 Task: Move the task Create a new web application for tracking employee time and attendance to the section To-Do in the project AgileCenter and sort the tasks in the project by Assignee in Descending order
Action: Mouse moved to (385, 368)
Screenshot: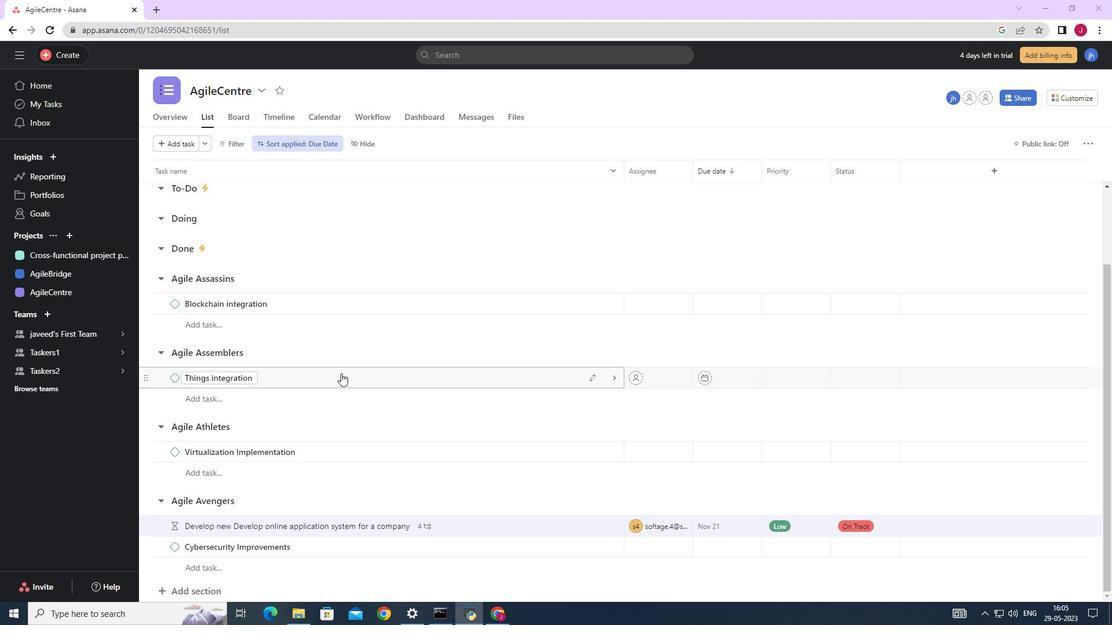 
Action: Mouse scrolled (385, 369) with delta (0, 0)
Screenshot: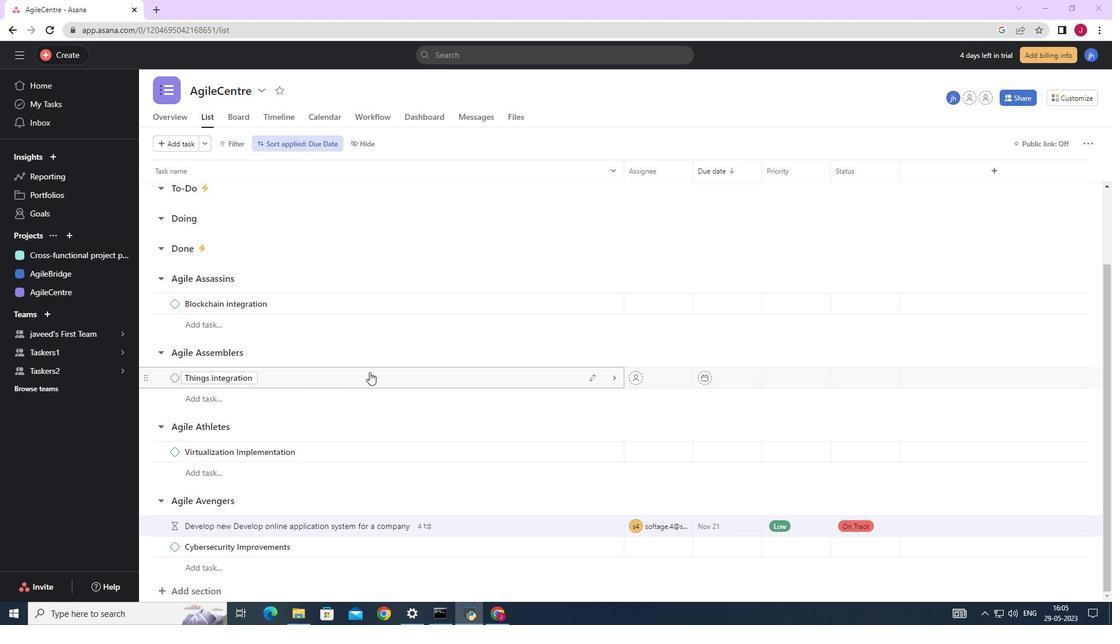 
Action: Mouse scrolled (385, 369) with delta (0, 0)
Screenshot: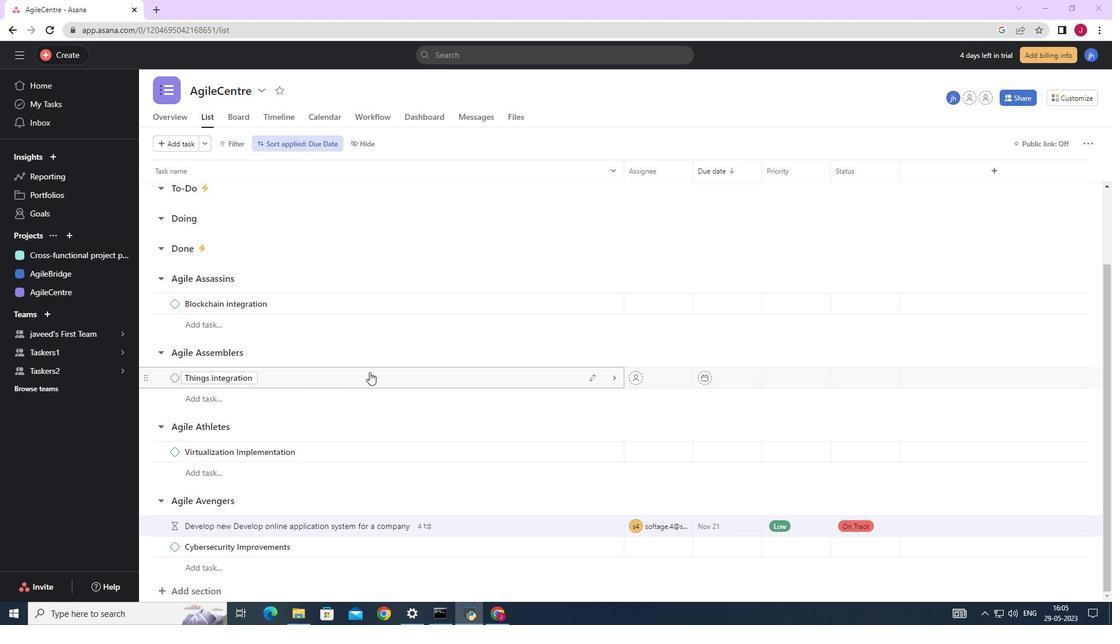 
Action: Mouse scrolled (385, 369) with delta (0, 0)
Screenshot: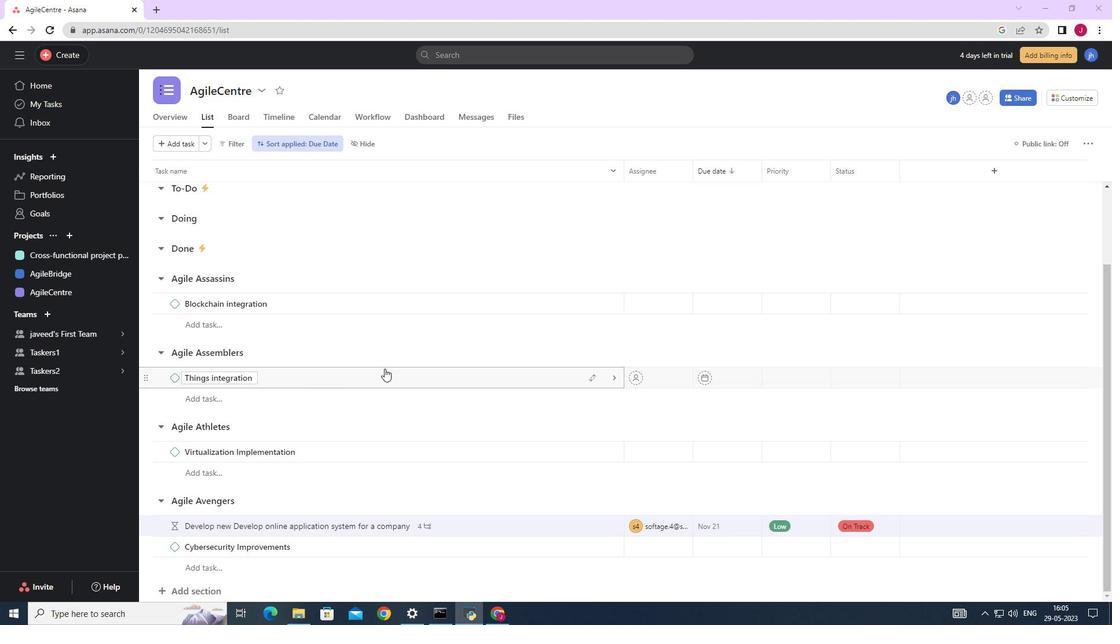 
Action: Mouse moved to (594, 234)
Screenshot: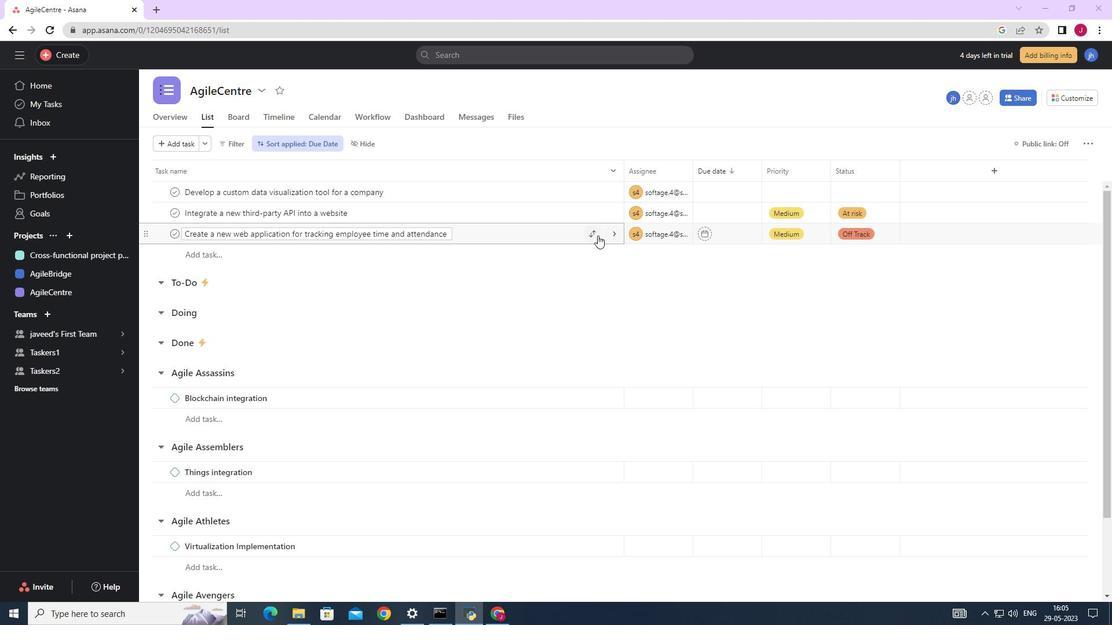 
Action: Mouse pressed left at (594, 234)
Screenshot: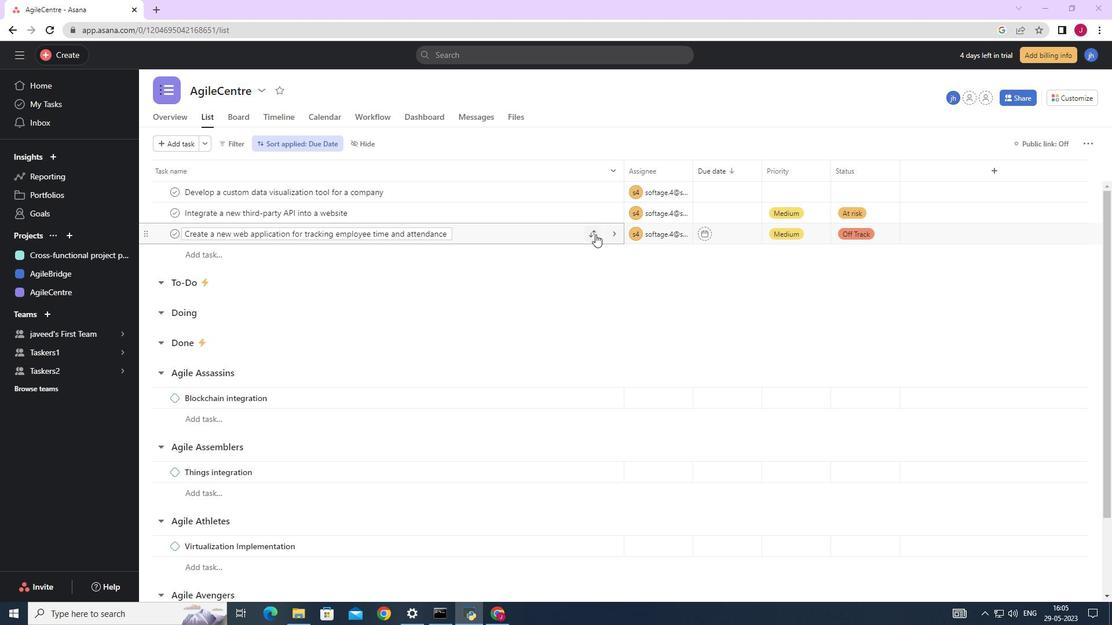 
Action: Mouse moved to (527, 293)
Screenshot: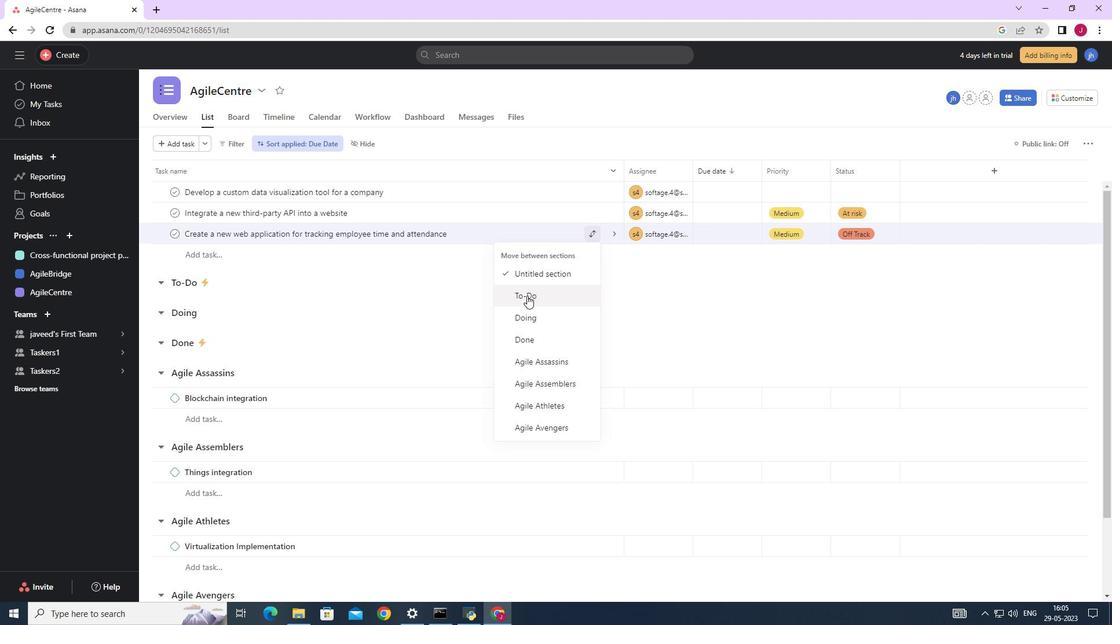 
Action: Mouse pressed left at (527, 293)
Screenshot: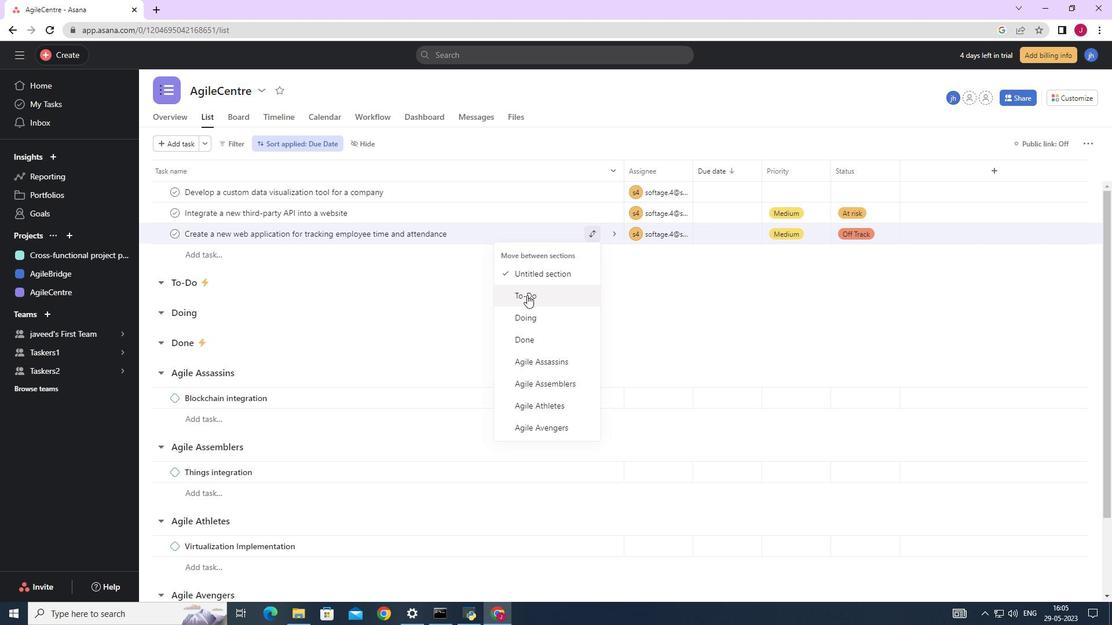 
Action: Mouse moved to (288, 143)
Screenshot: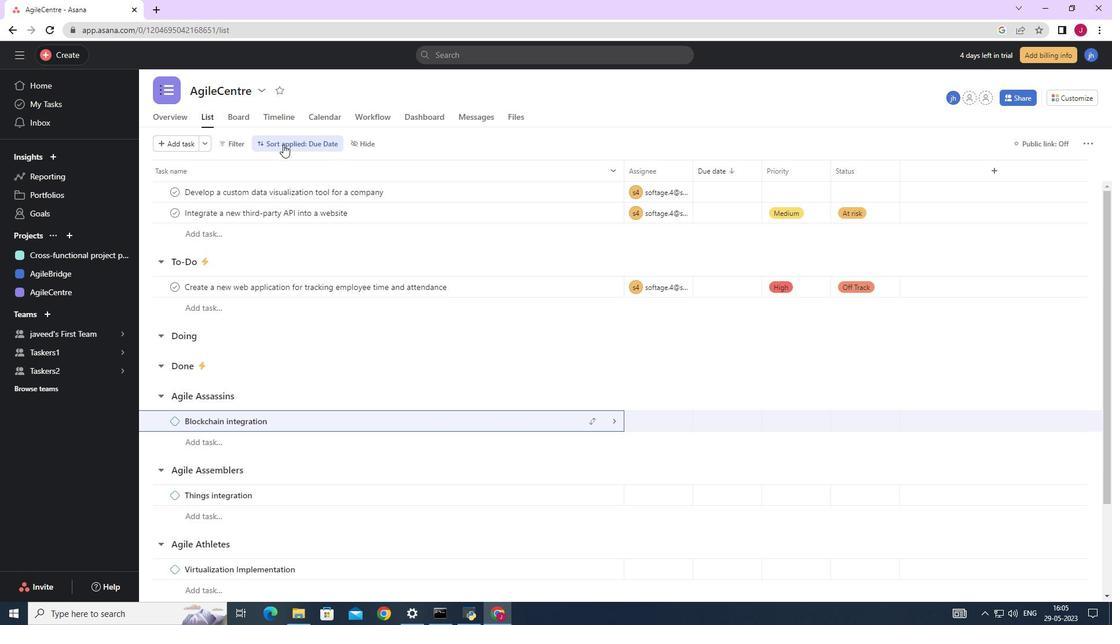 
Action: Mouse pressed left at (288, 143)
Screenshot: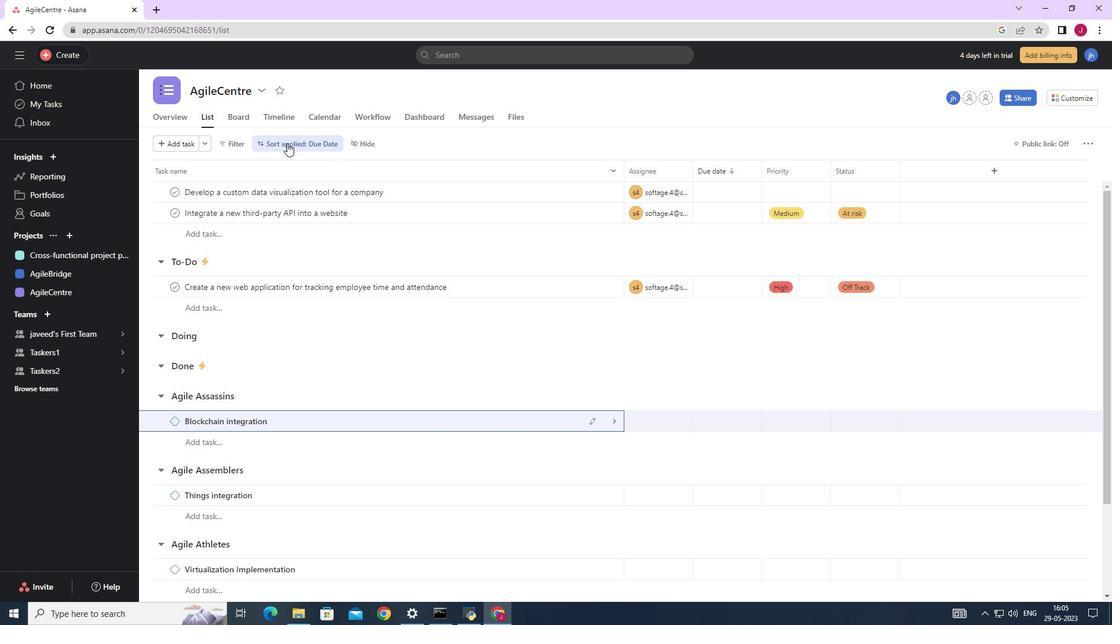 
Action: Mouse moved to (340, 187)
Screenshot: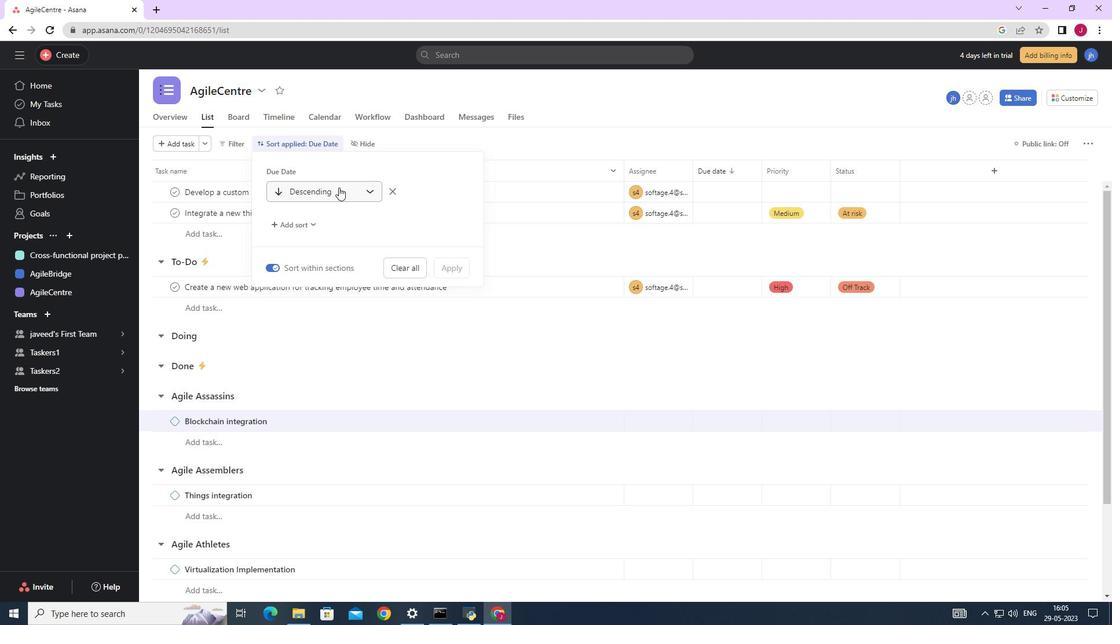 
Action: Mouse pressed left at (340, 187)
Screenshot: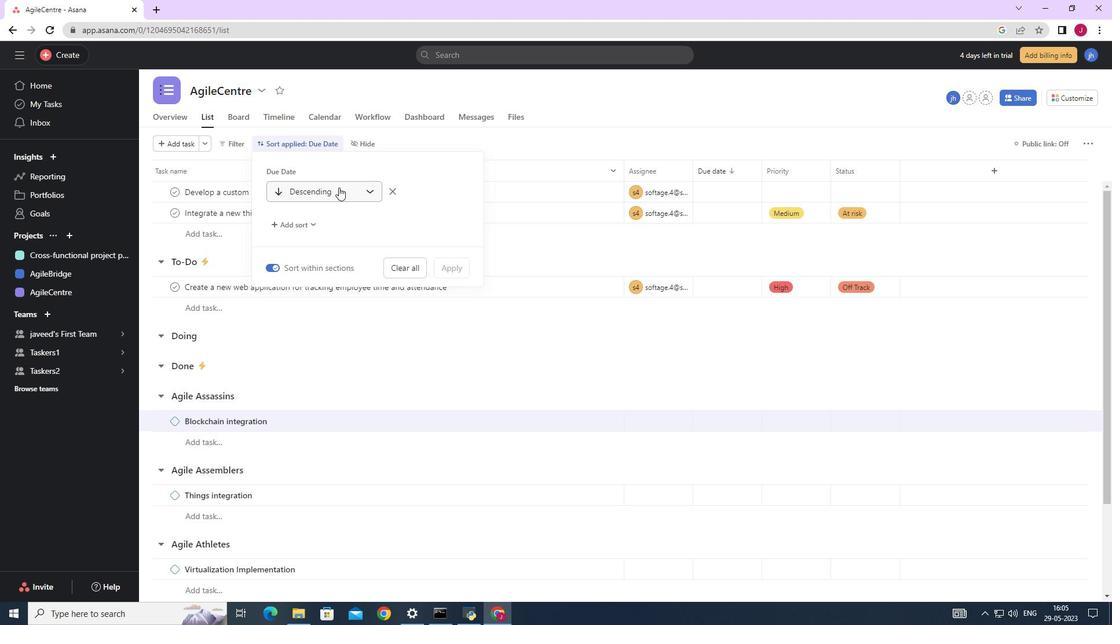 
Action: Mouse moved to (316, 241)
Screenshot: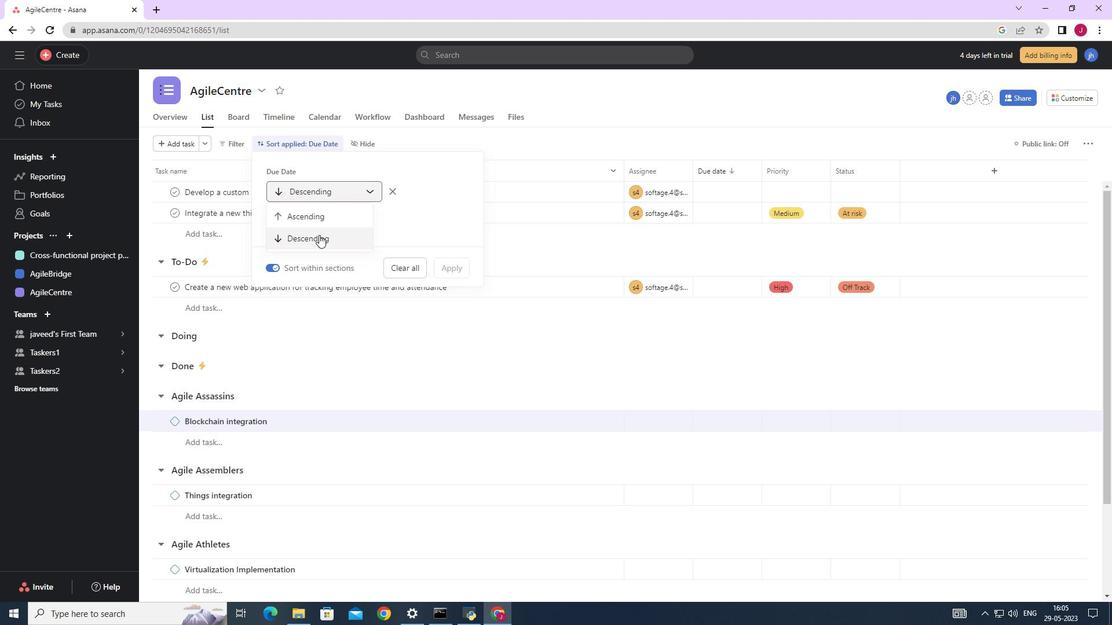
Action: Mouse pressed left at (316, 241)
Screenshot: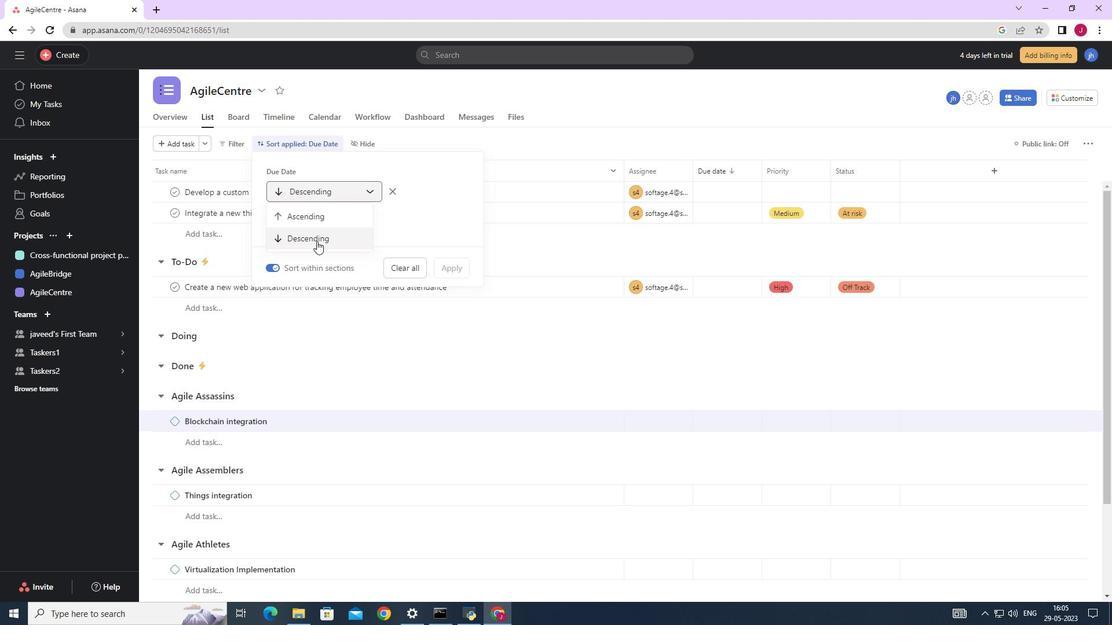 
Action: Mouse moved to (305, 226)
Screenshot: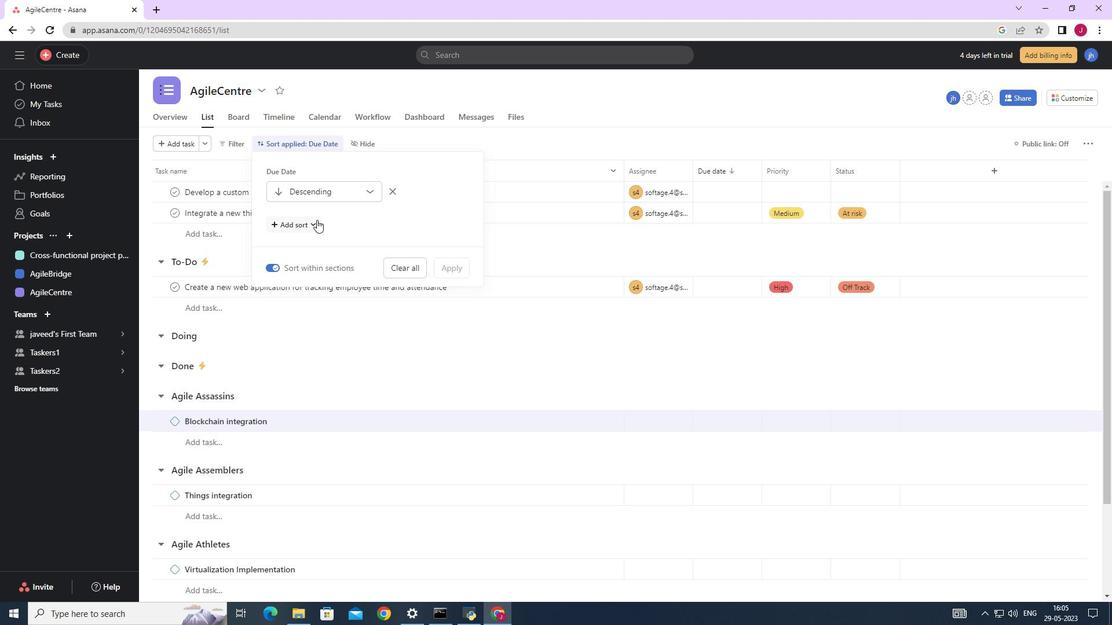 
Action: Mouse pressed left at (305, 226)
Screenshot: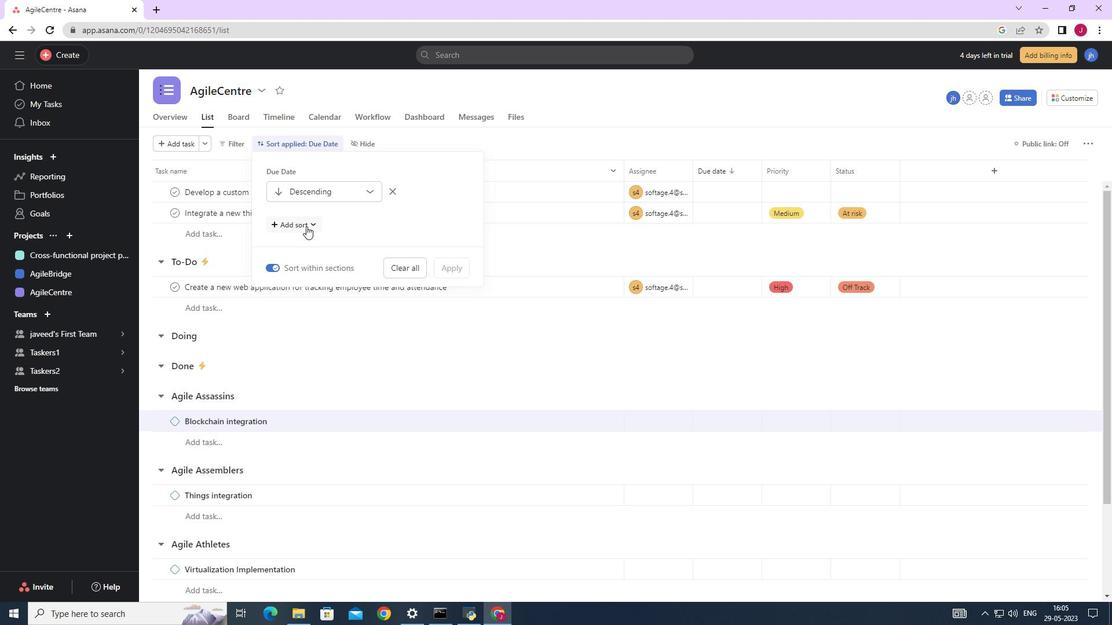 
Action: Mouse moved to (305, 333)
Screenshot: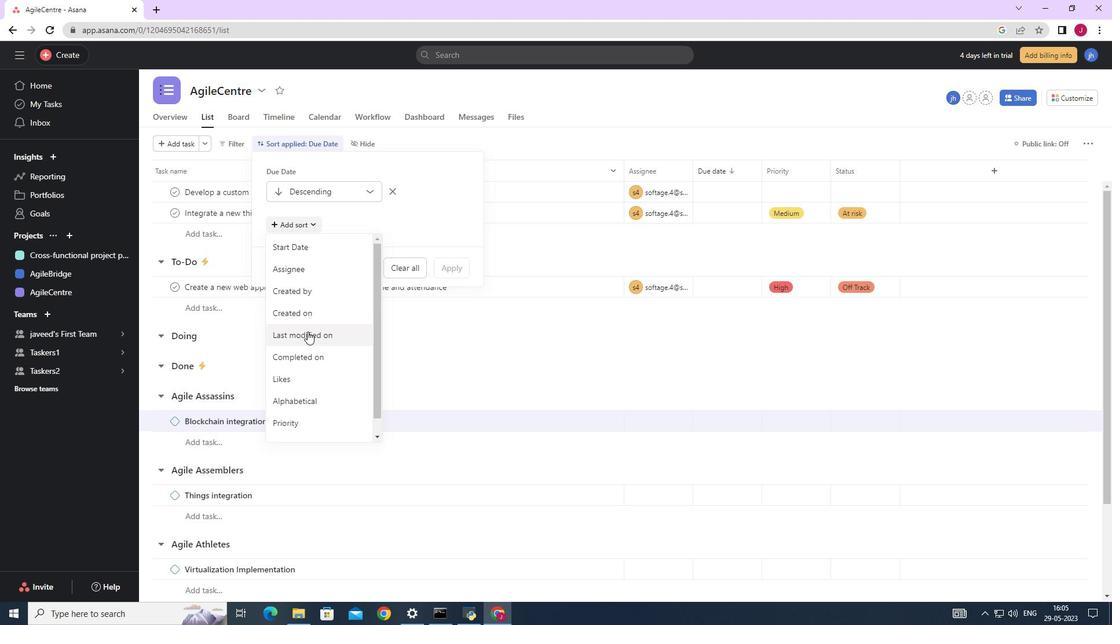 
Action: Mouse scrolled (305, 333) with delta (0, 0)
Screenshot: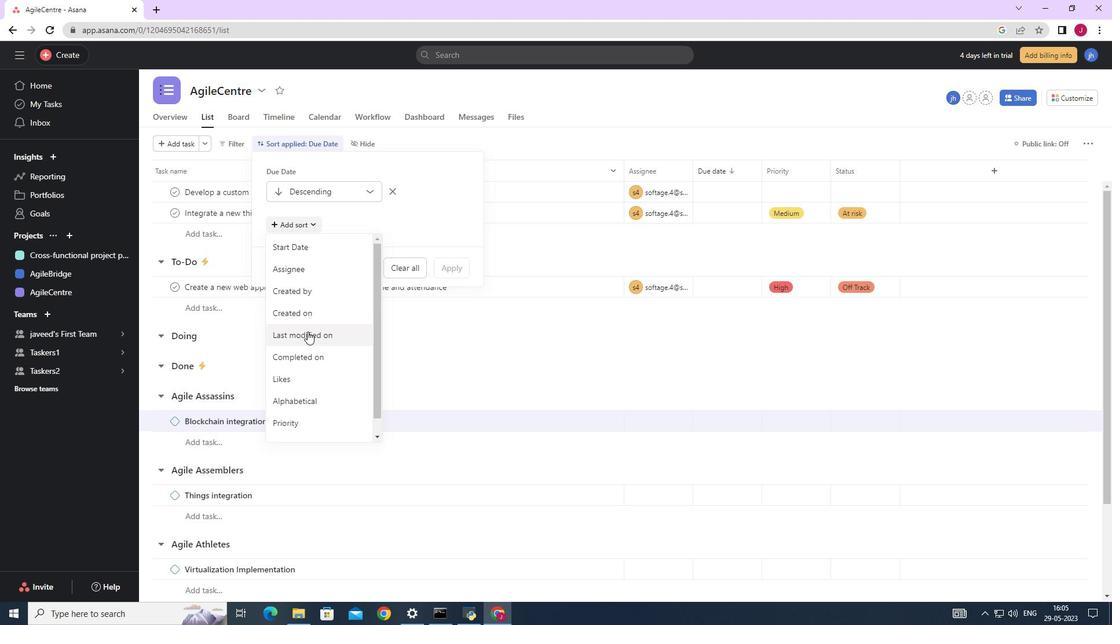 
Action: Mouse scrolled (305, 333) with delta (0, 0)
Screenshot: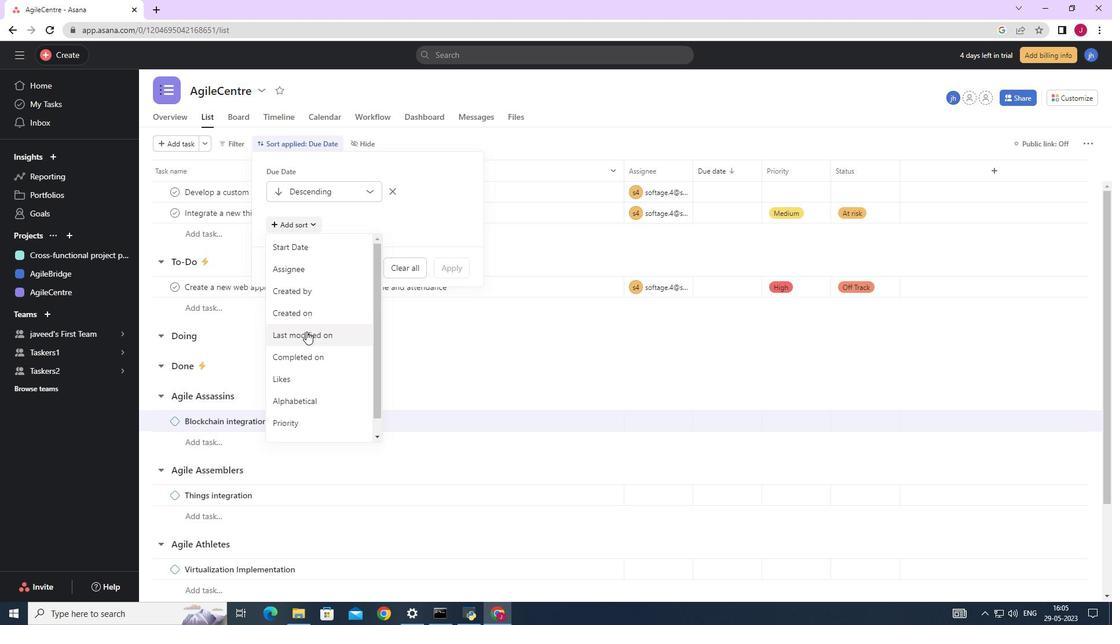 
Action: Mouse scrolled (305, 333) with delta (0, 0)
Screenshot: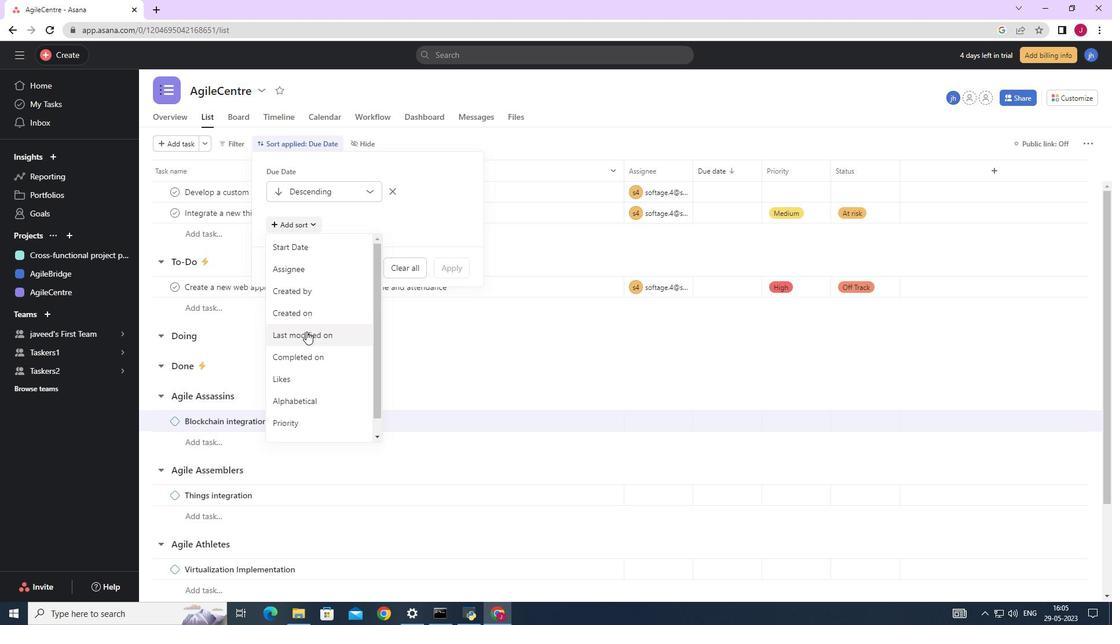 
Action: Mouse scrolled (305, 333) with delta (0, 0)
Screenshot: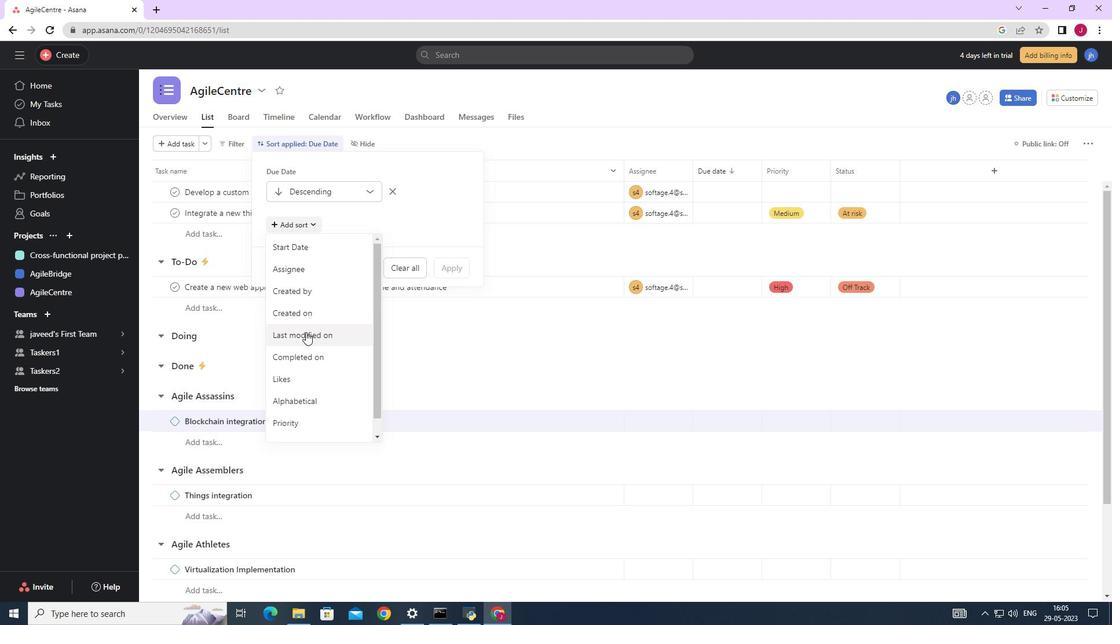 
Action: Mouse scrolled (305, 333) with delta (0, 0)
Screenshot: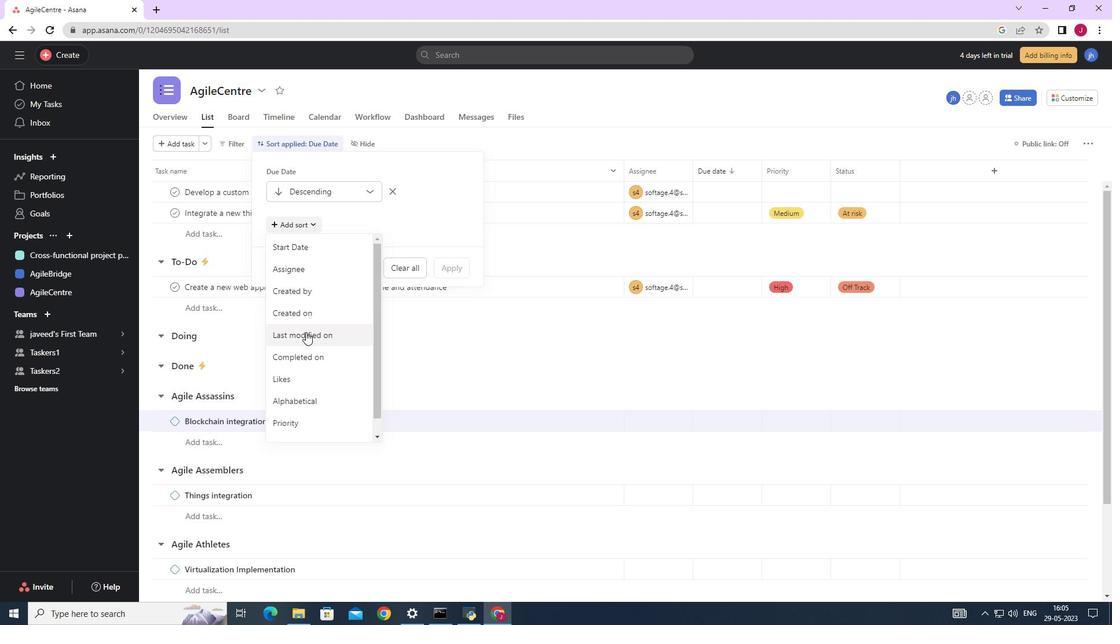 
Action: Mouse scrolled (305, 333) with delta (0, 0)
Screenshot: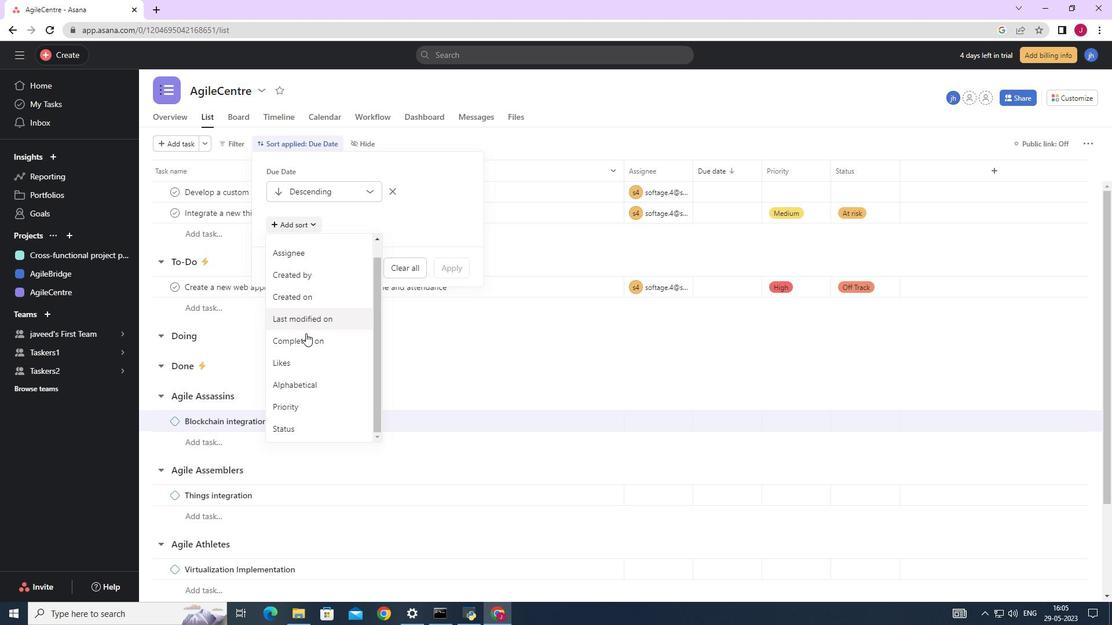 
Action: Mouse scrolled (305, 333) with delta (0, 0)
Screenshot: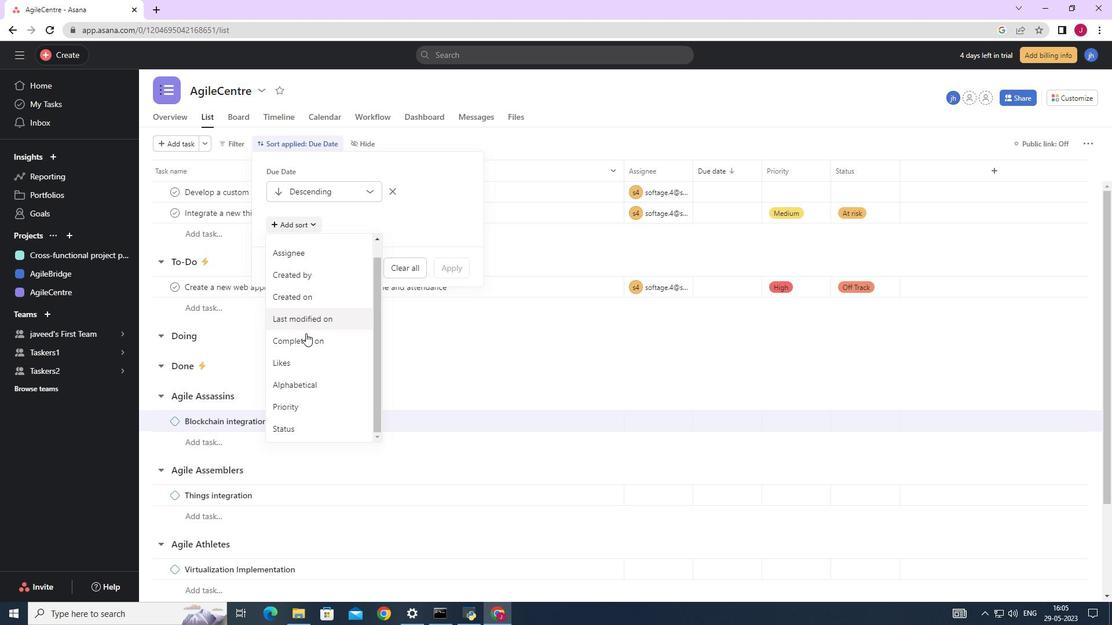 
Action: Mouse scrolled (305, 333) with delta (0, 0)
Screenshot: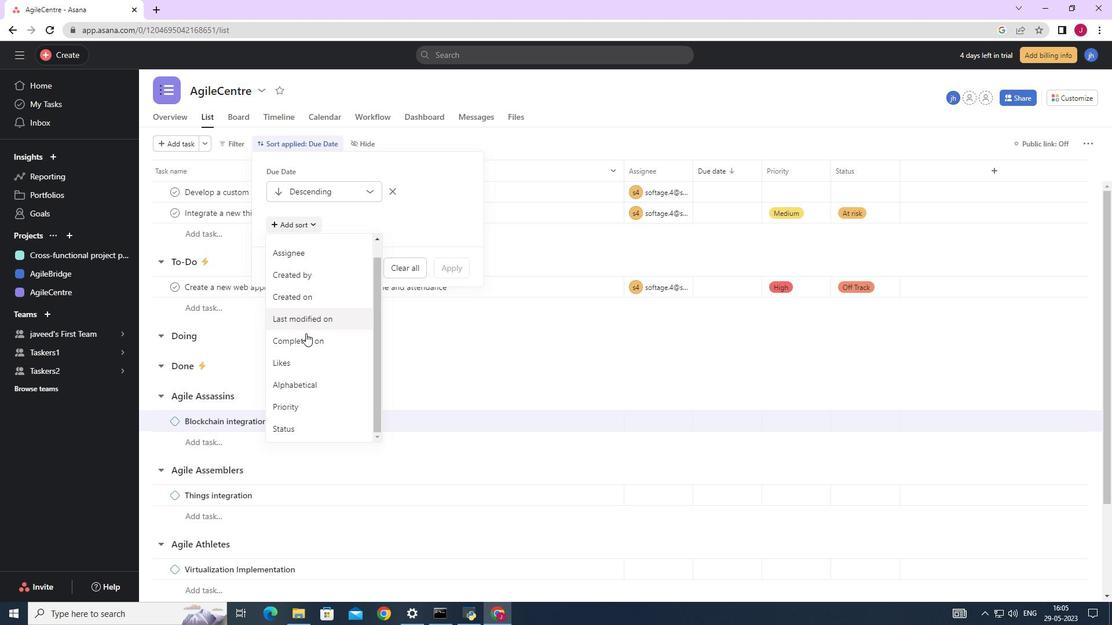 
Action: Mouse scrolled (305, 333) with delta (0, 0)
Screenshot: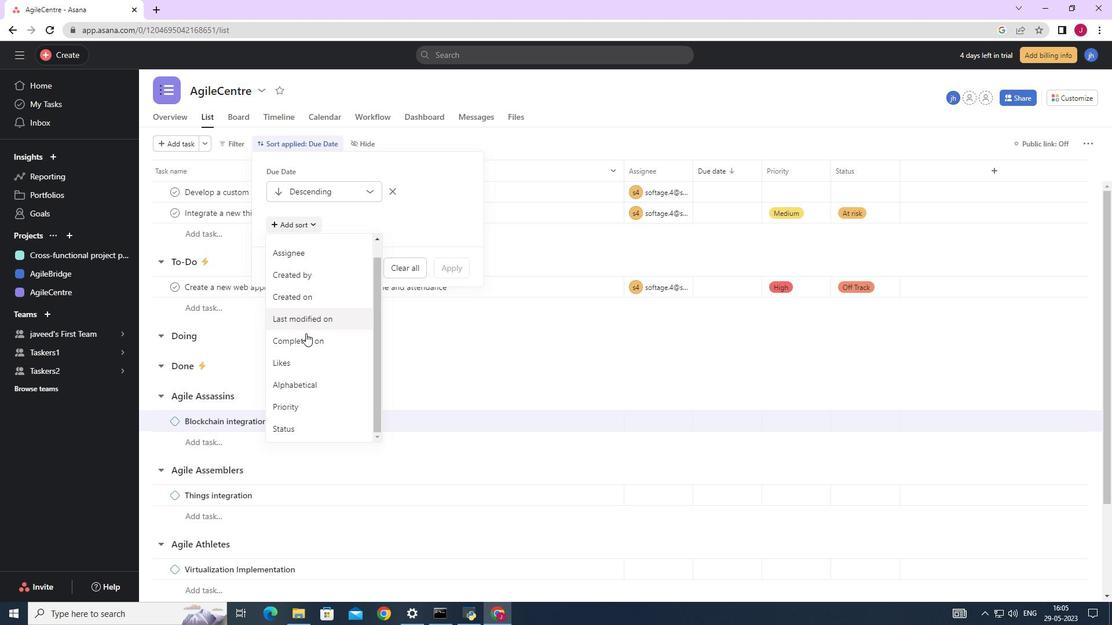 
Action: Mouse scrolled (305, 333) with delta (0, 0)
Screenshot: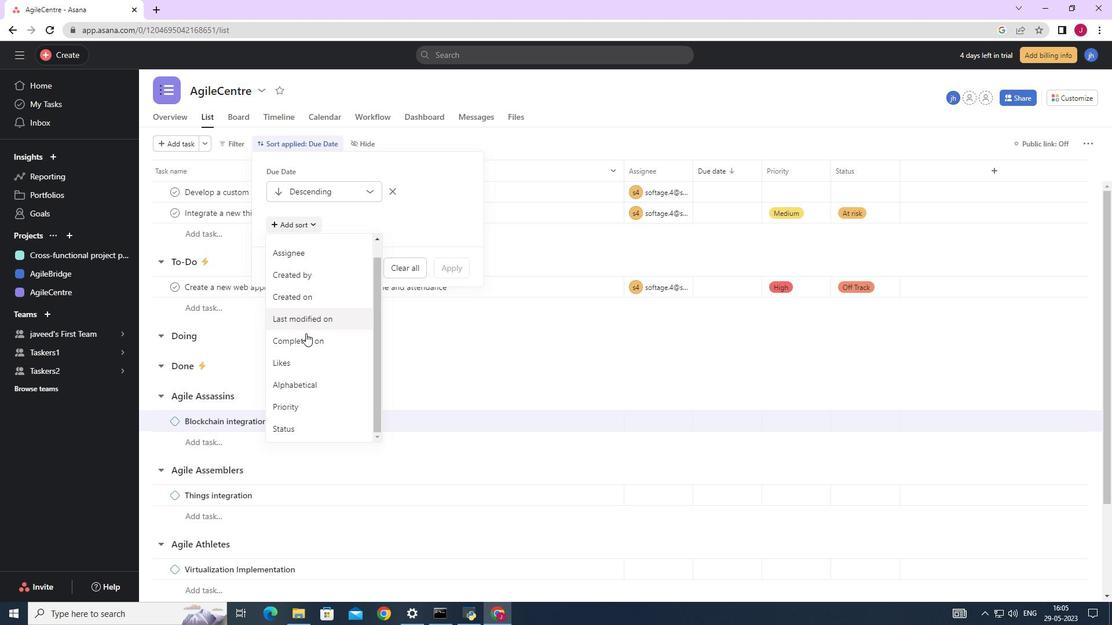 
Action: Mouse scrolled (305, 334) with delta (0, 0)
Screenshot: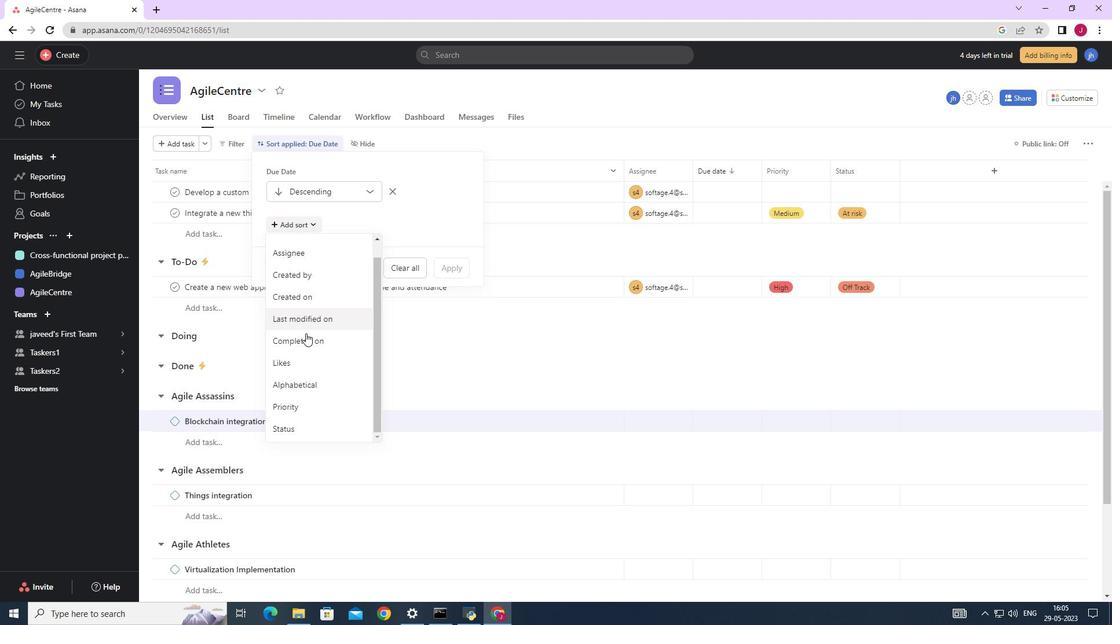 
Action: Mouse scrolled (305, 334) with delta (0, 0)
Screenshot: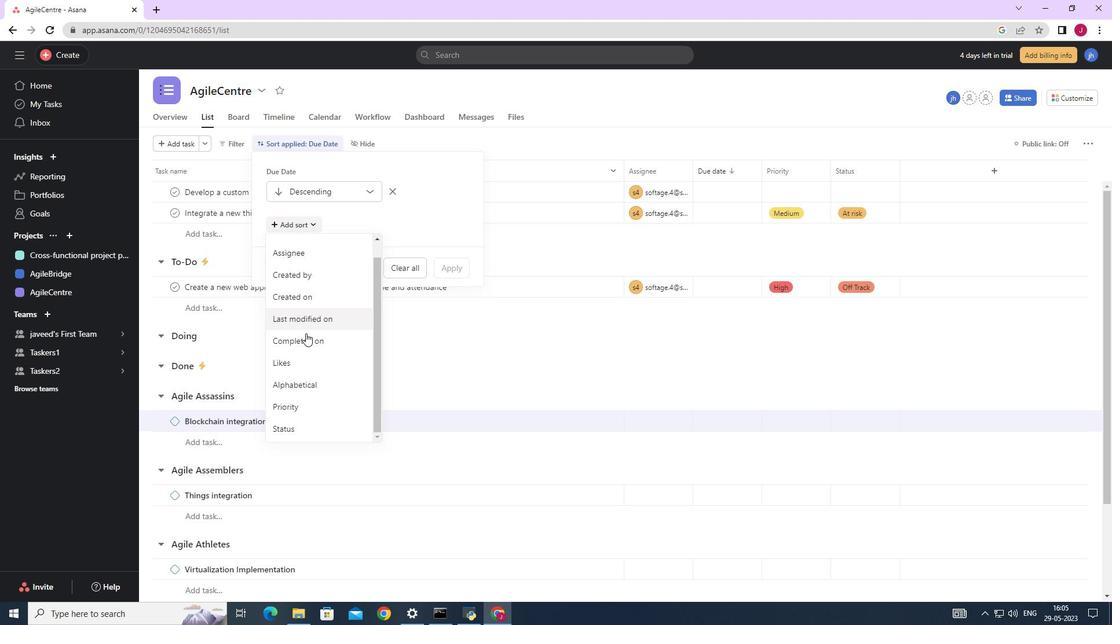 
Action: Mouse scrolled (305, 334) with delta (0, 0)
Screenshot: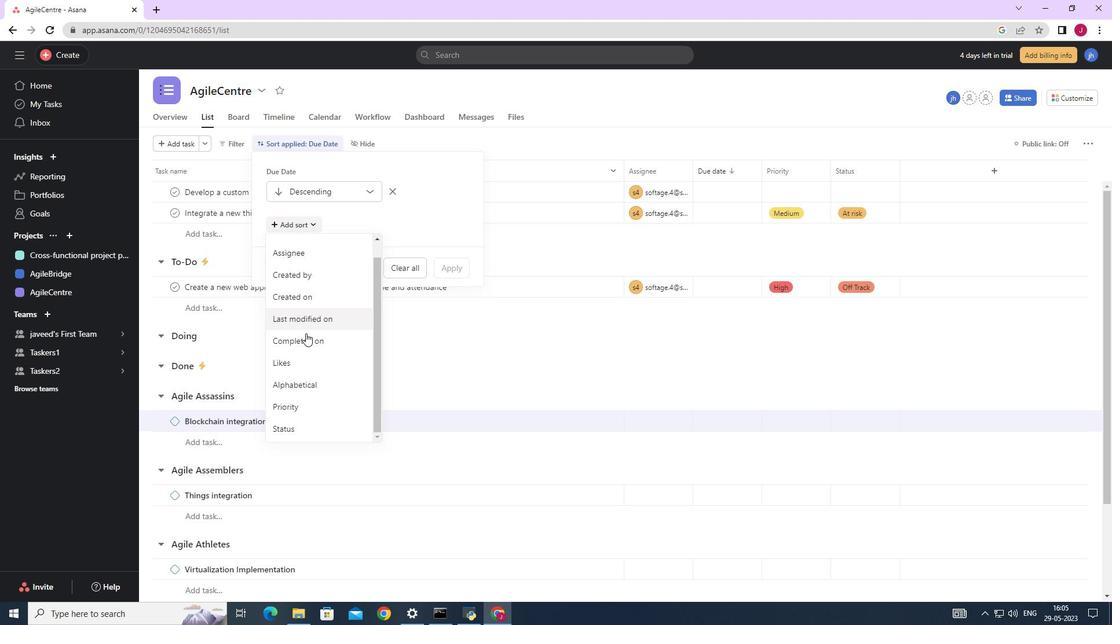 
Action: Mouse scrolled (305, 334) with delta (0, 0)
Screenshot: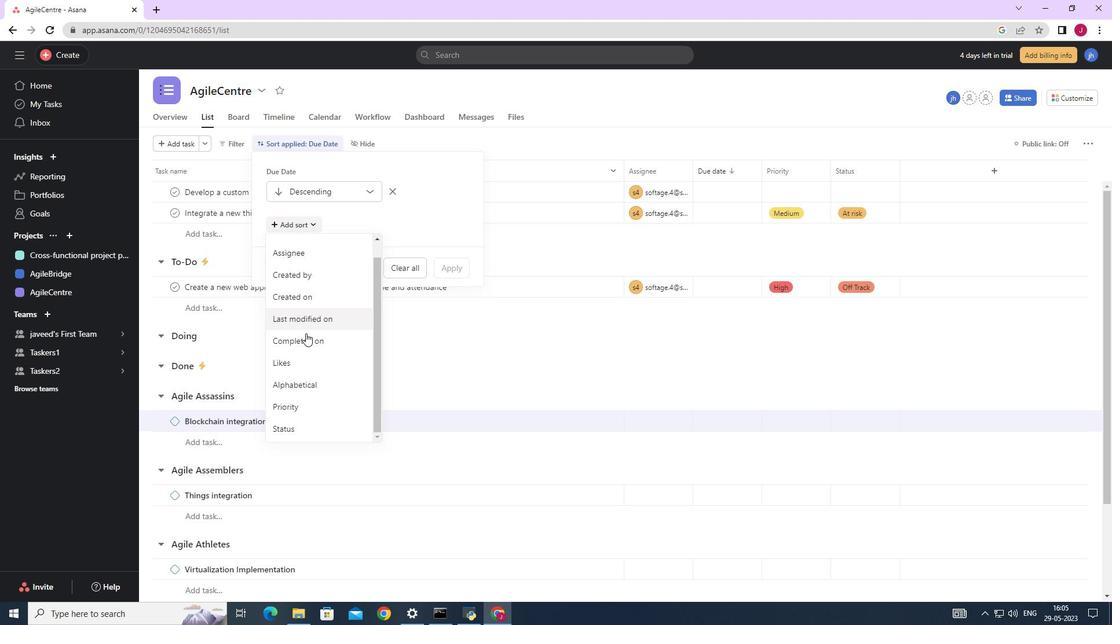 
Action: Mouse moved to (301, 341)
Screenshot: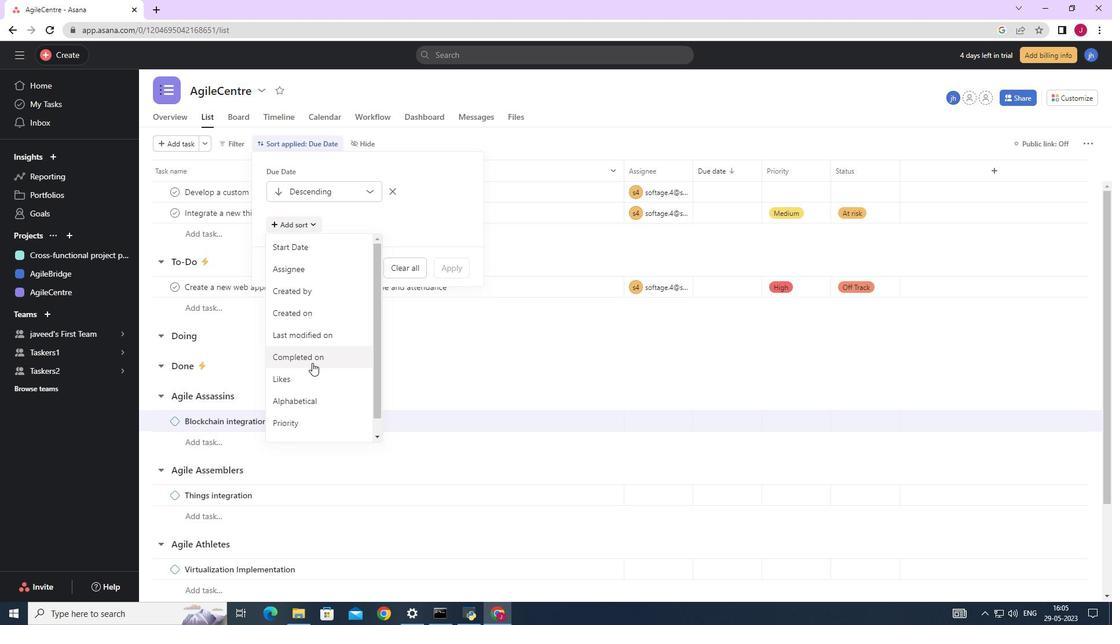 
Action: Mouse scrolled (301, 342) with delta (0, 0)
Screenshot: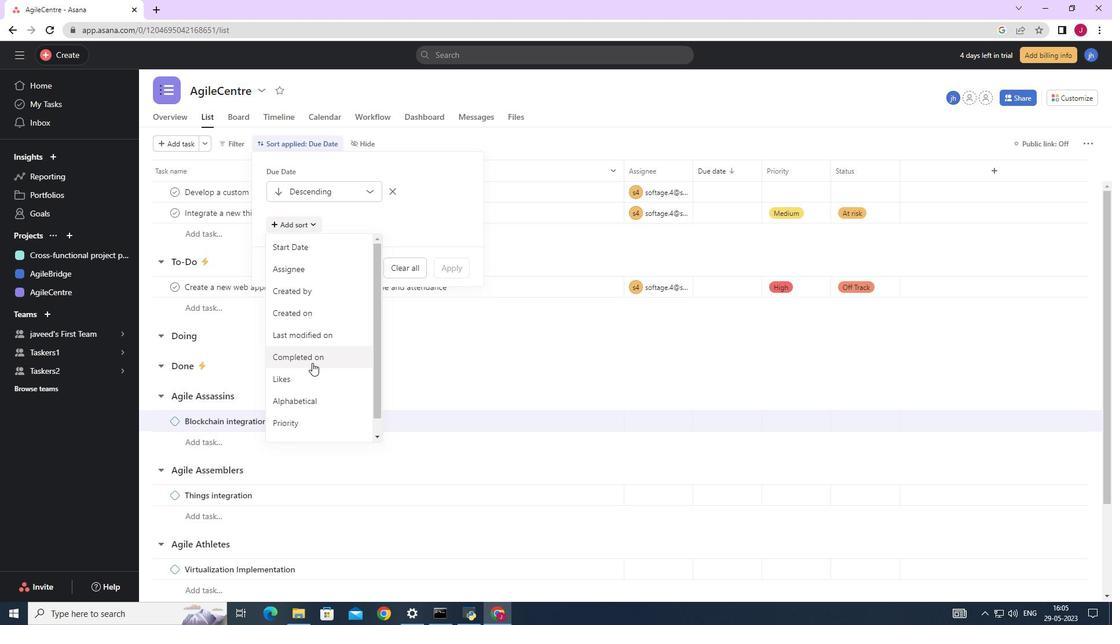 
Action: Mouse moved to (301, 340)
Screenshot: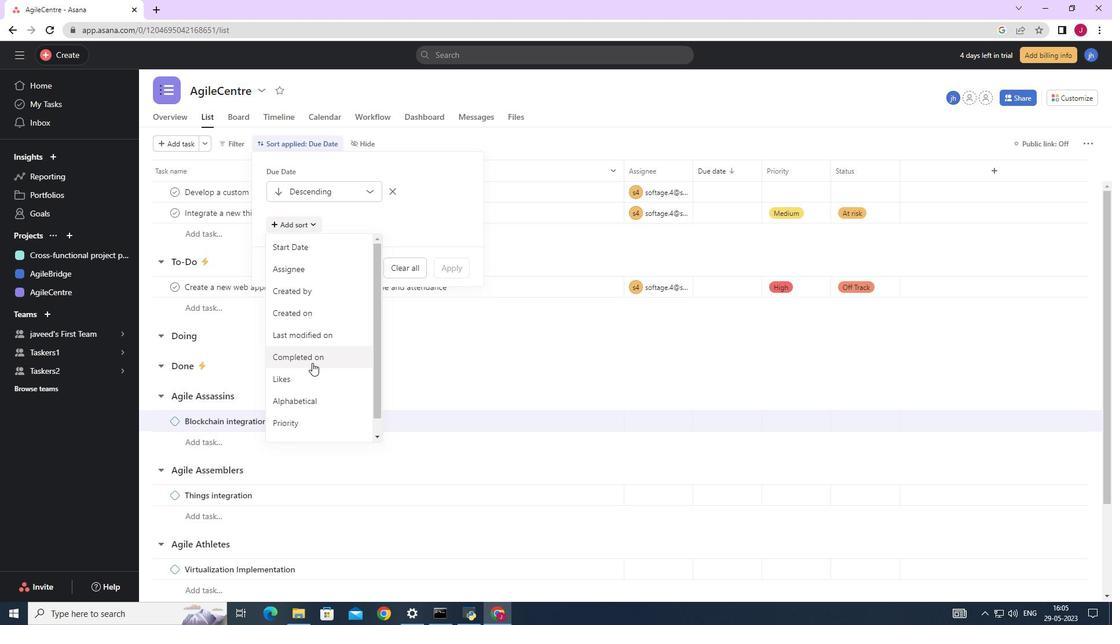 
Action: Mouse scrolled (301, 340) with delta (0, 0)
Screenshot: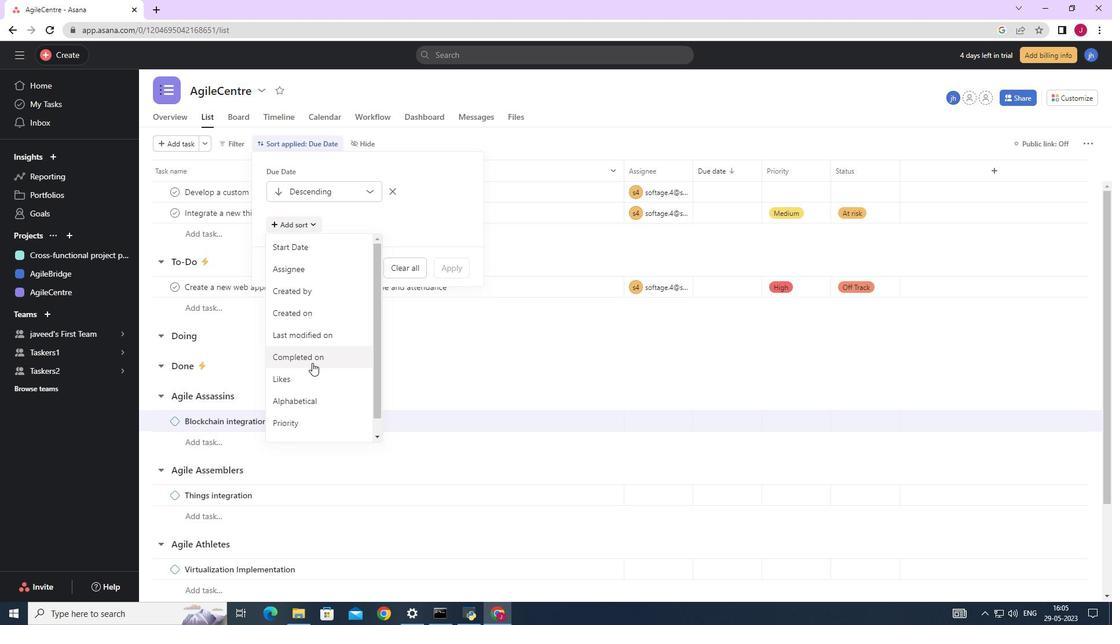 
Action: Mouse moved to (301, 337)
Screenshot: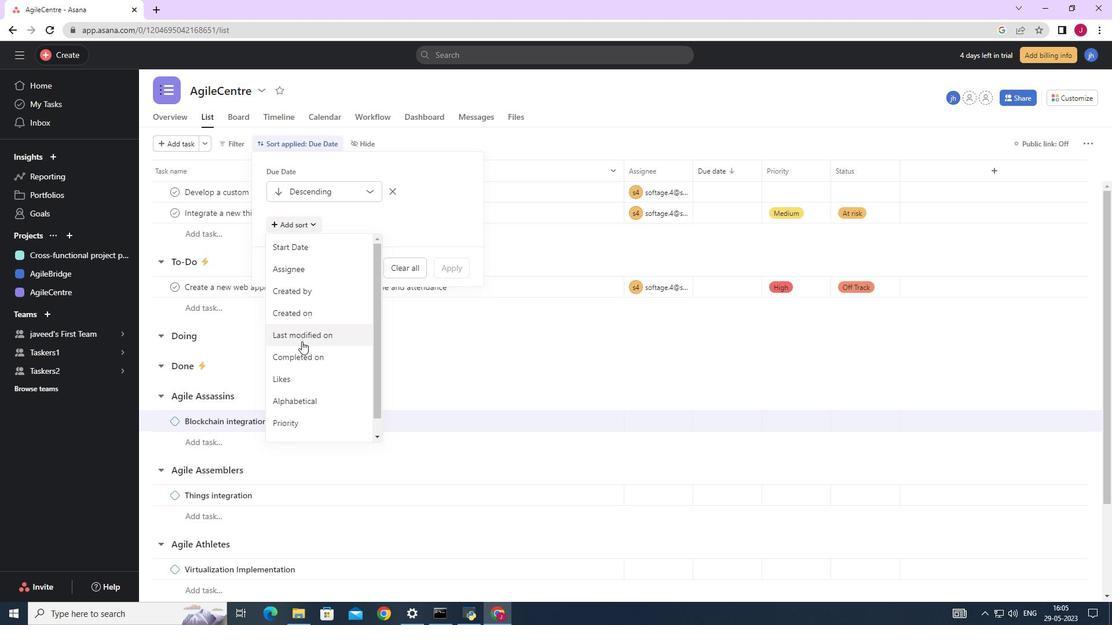 
Action: Mouse scrolled (301, 338) with delta (0, 0)
Screenshot: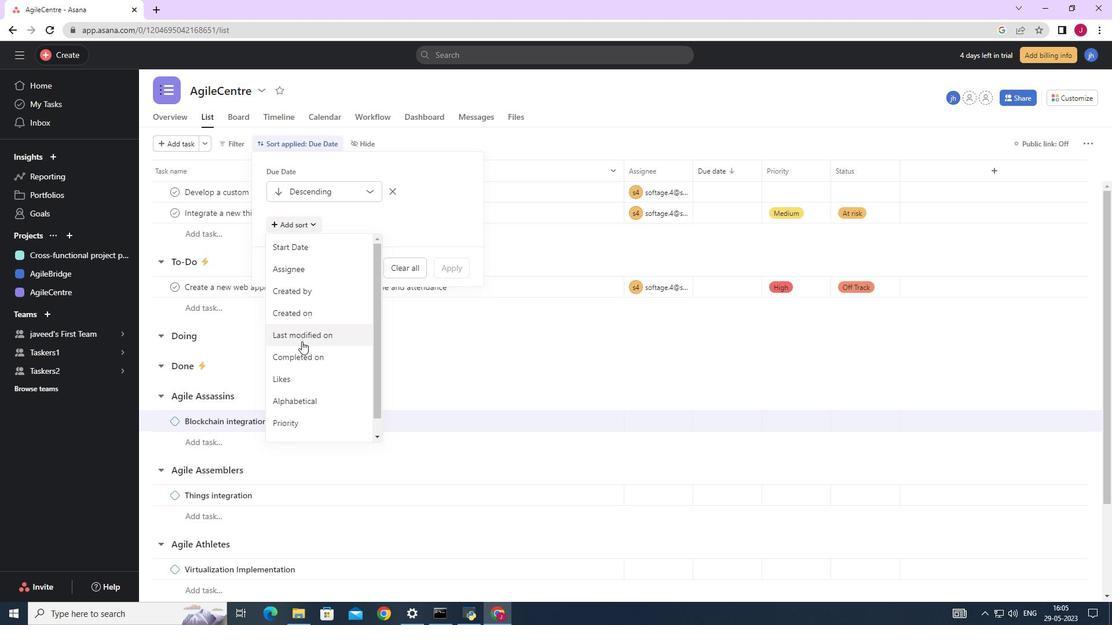 
Action: Mouse moved to (284, 386)
Screenshot: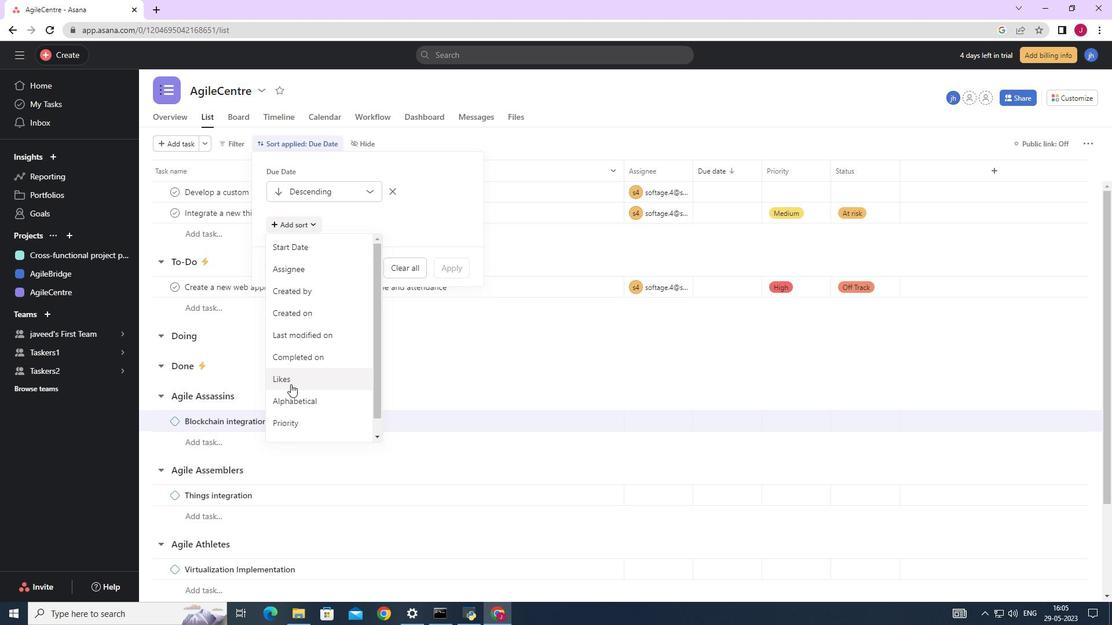 
Action: Mouse scrolled (284, 385) with delta (0, 0)
Screenshot: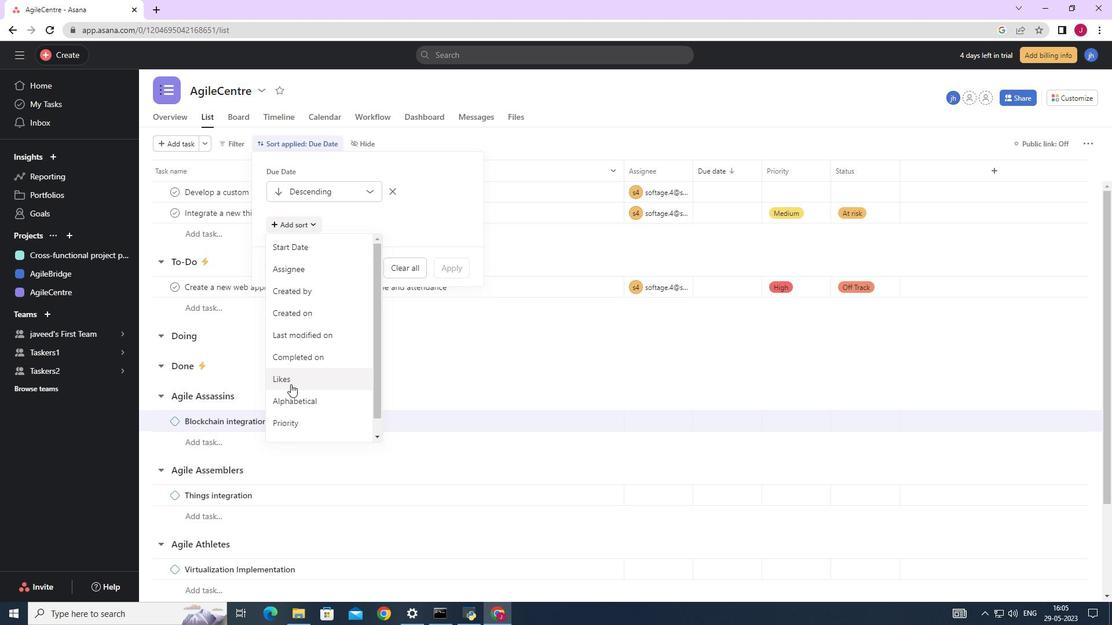 
Action: Mouse moved to (283, 387)
Screenshot: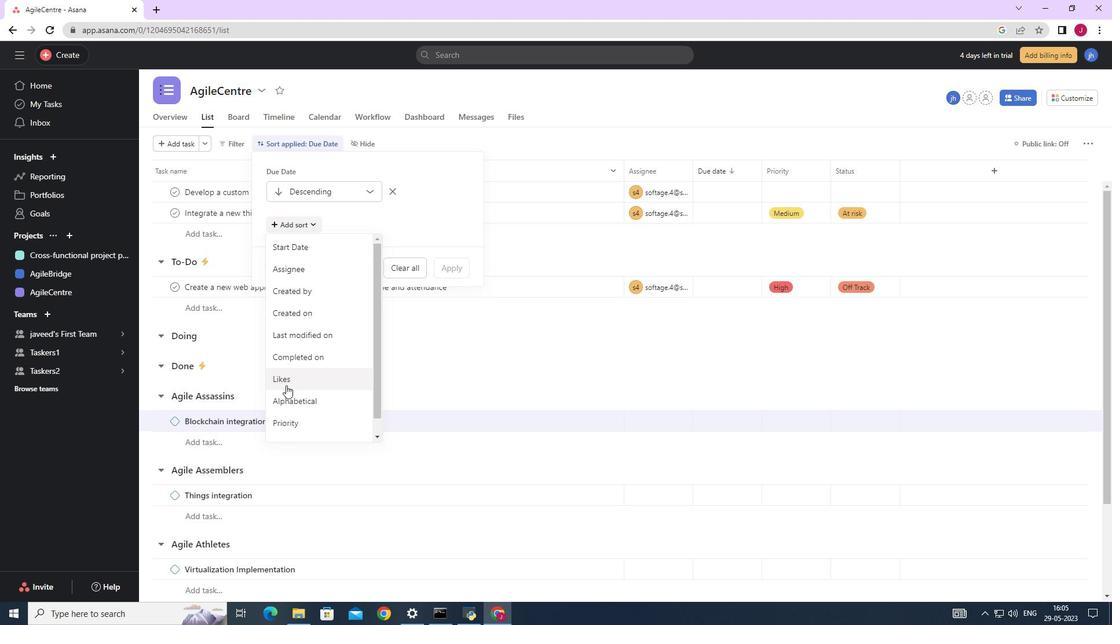 
Action: Mouse scrolled (283, 386) with delta (0, 0)
Screenshot: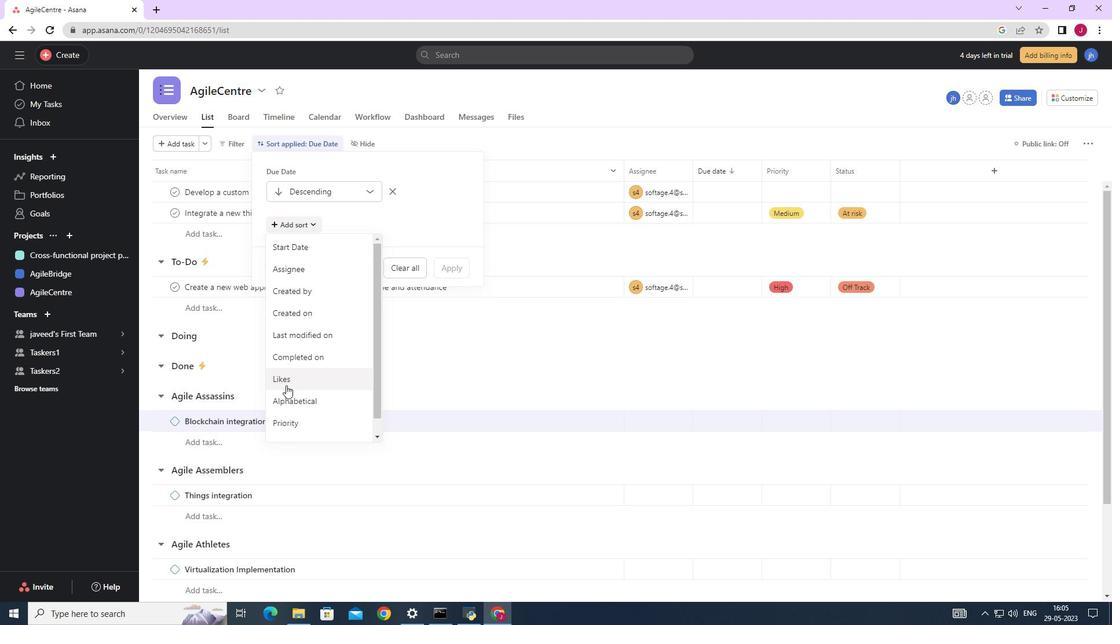 
Action: Mouse scrolled (283, 386) with delta (0, 0)
Screenshot: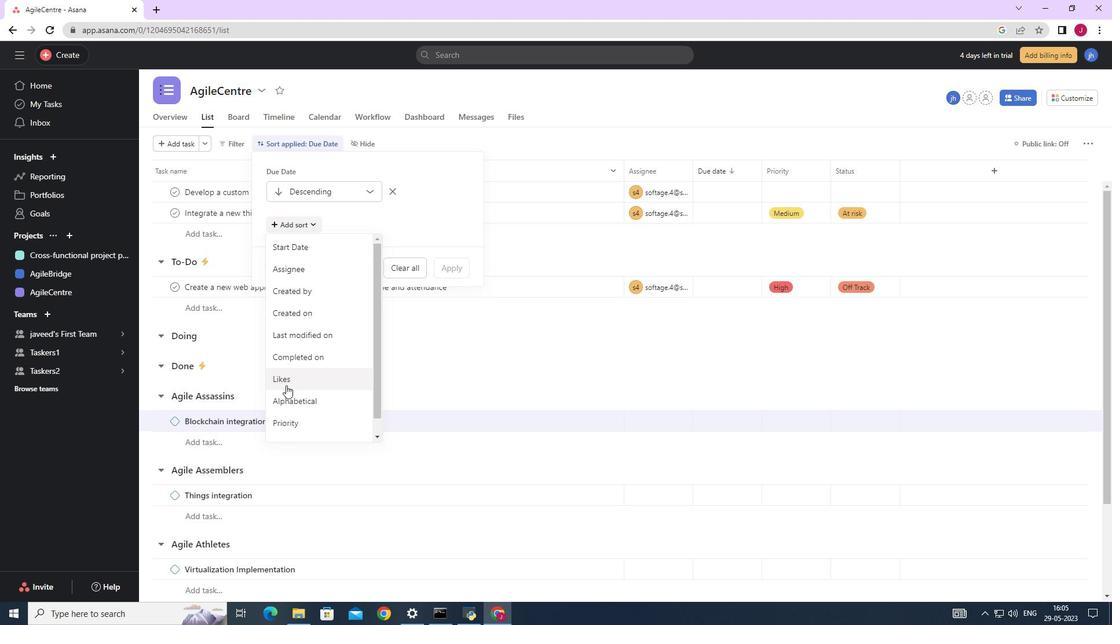 
Action: Mouse scrolled (283, 386) with delta (0, 0)
Screenshot: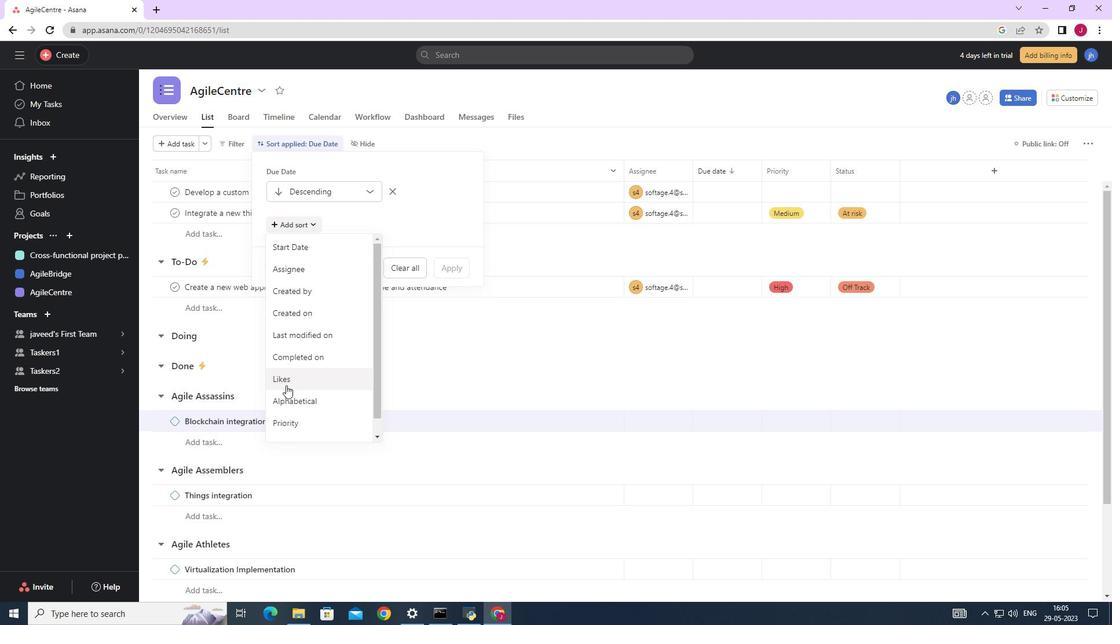 
Action: Mouse scrolled (283, 386) with delta (0, 0)
Screenshot: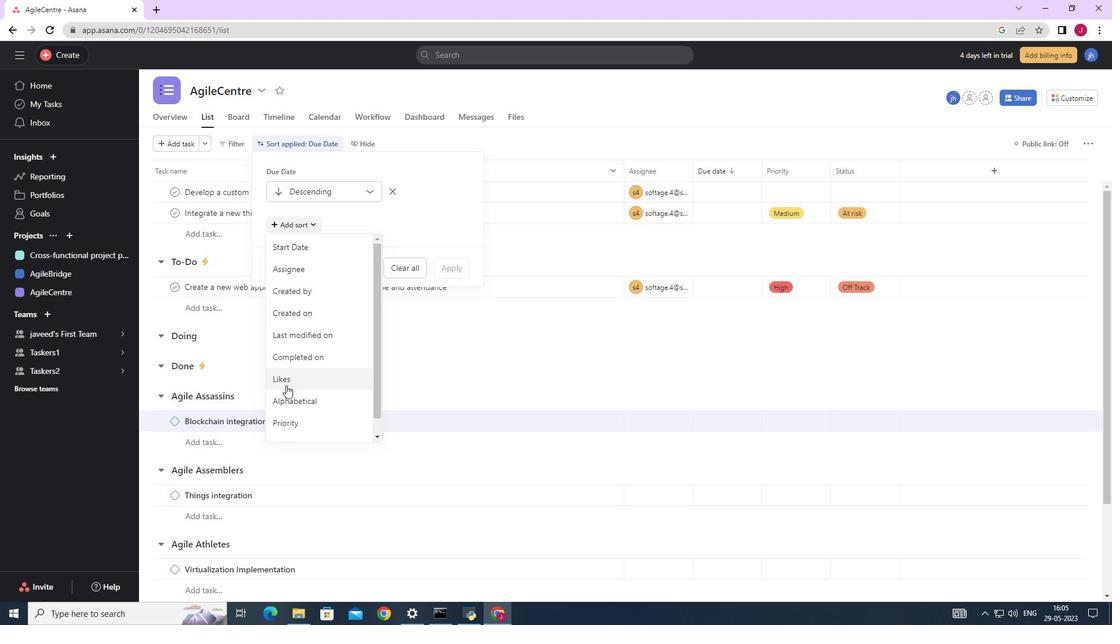 
Action: Mouse scrolled (283, 386) with delta (0, 0)
Screenshot: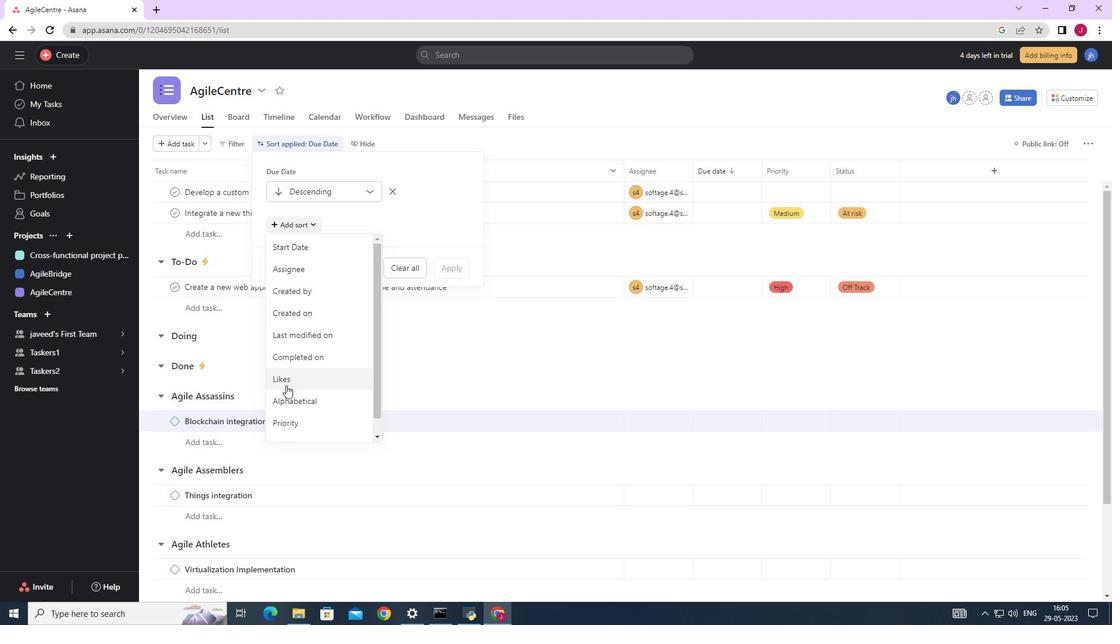 
Action: Mouse moved to (510, 327)
Screenshot: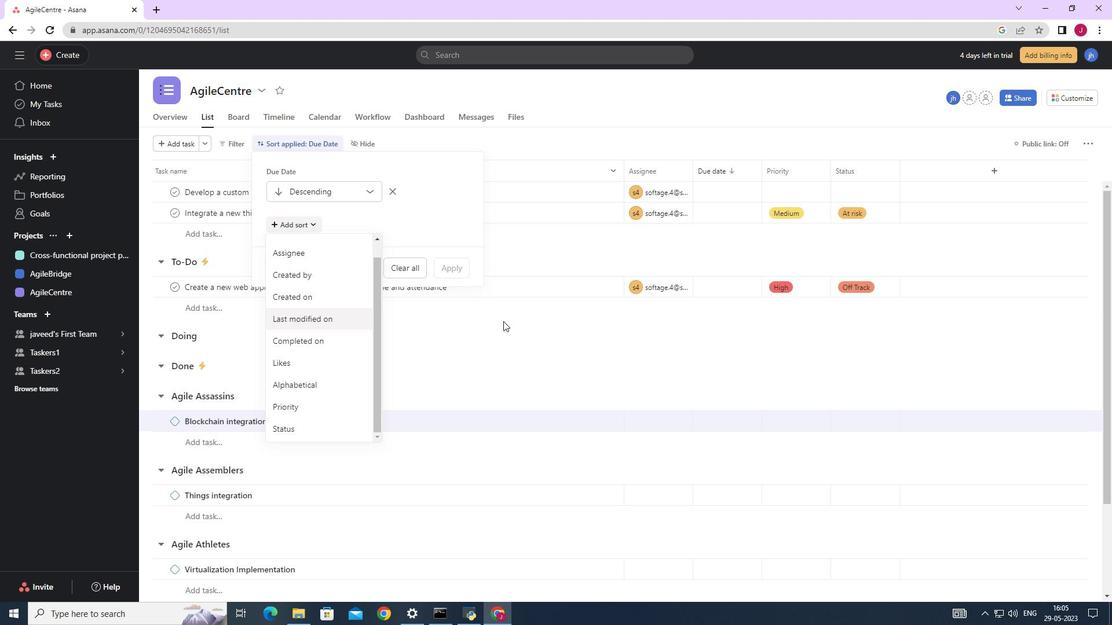 
Action: Mouse pressed left at (510, 327)
Screenshot: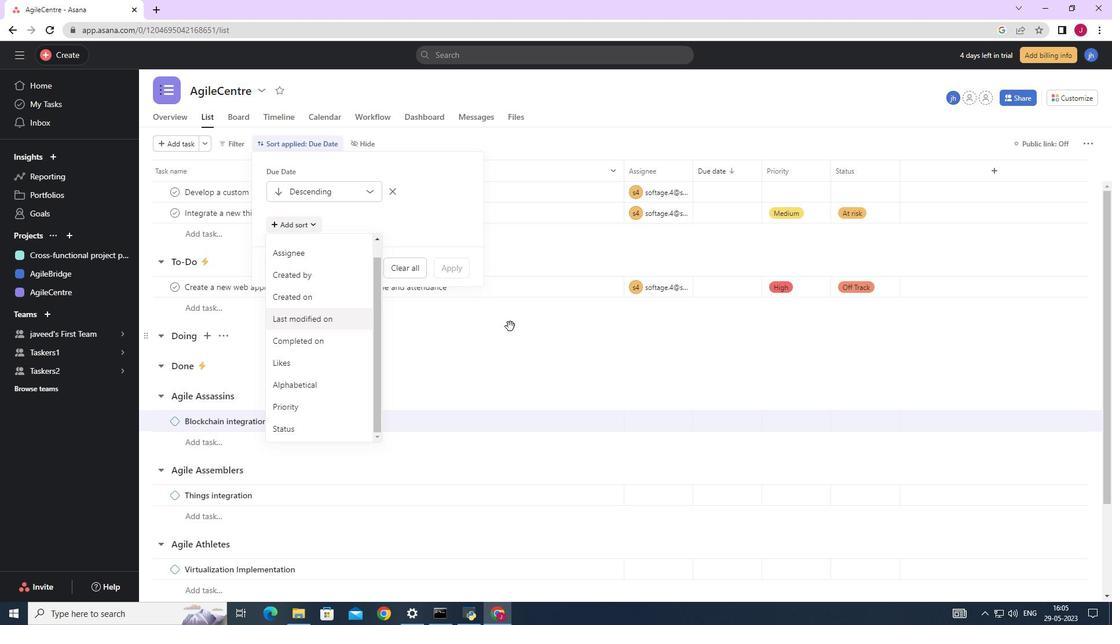 
Action: Mouse moved to (323, 142)
Screenshot: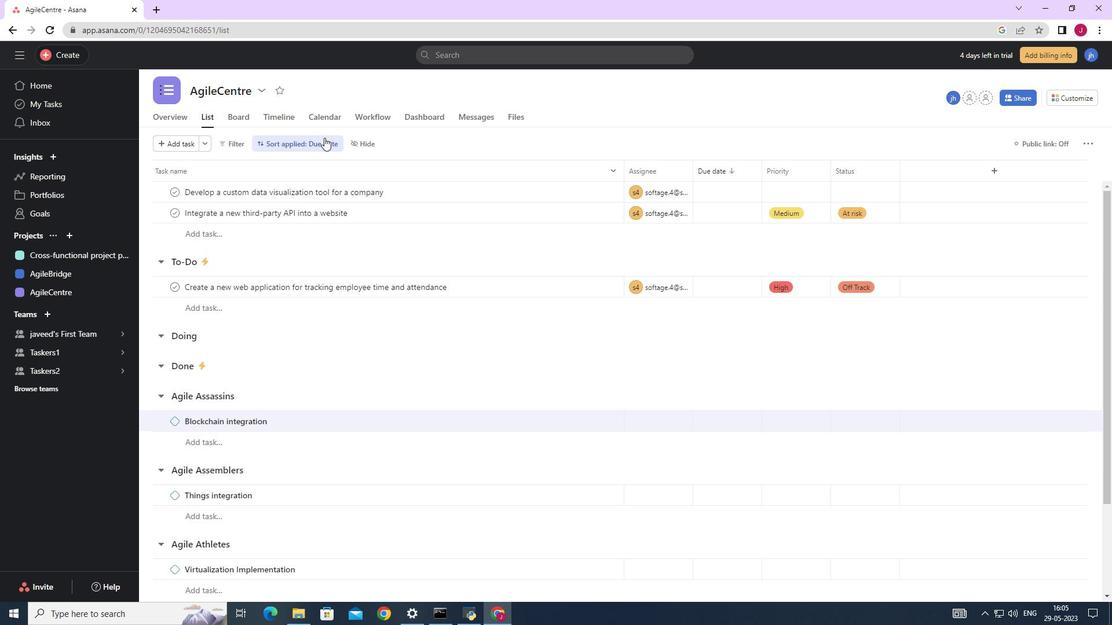 
Action: Mouse pressed left at (323, 142)
Screenshot: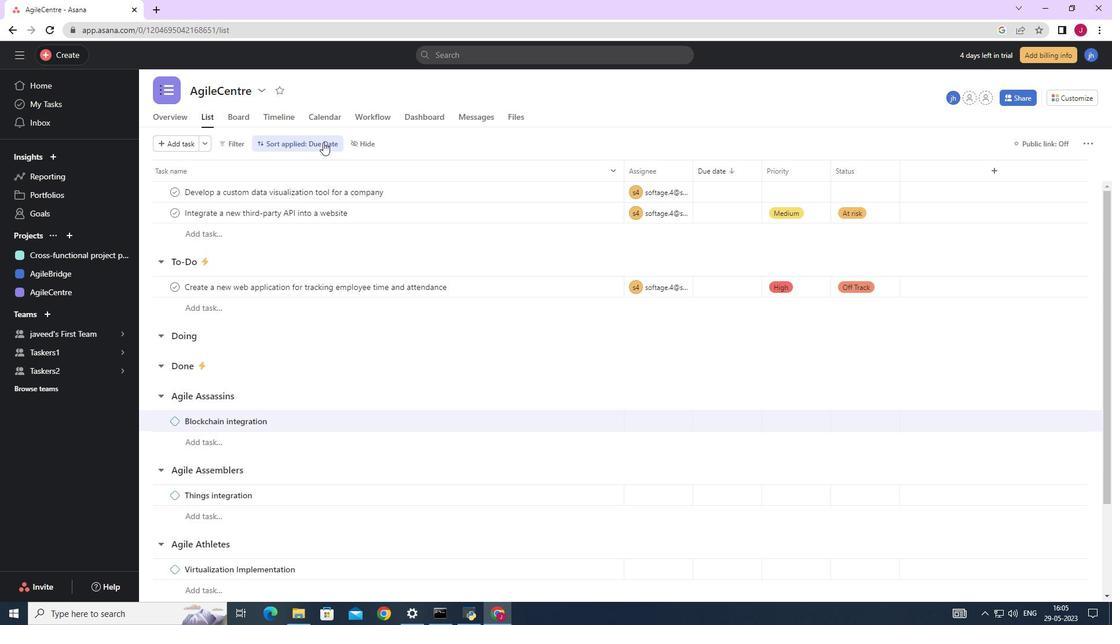 
Action: Mouse moved to (359, 190)
Screenshot: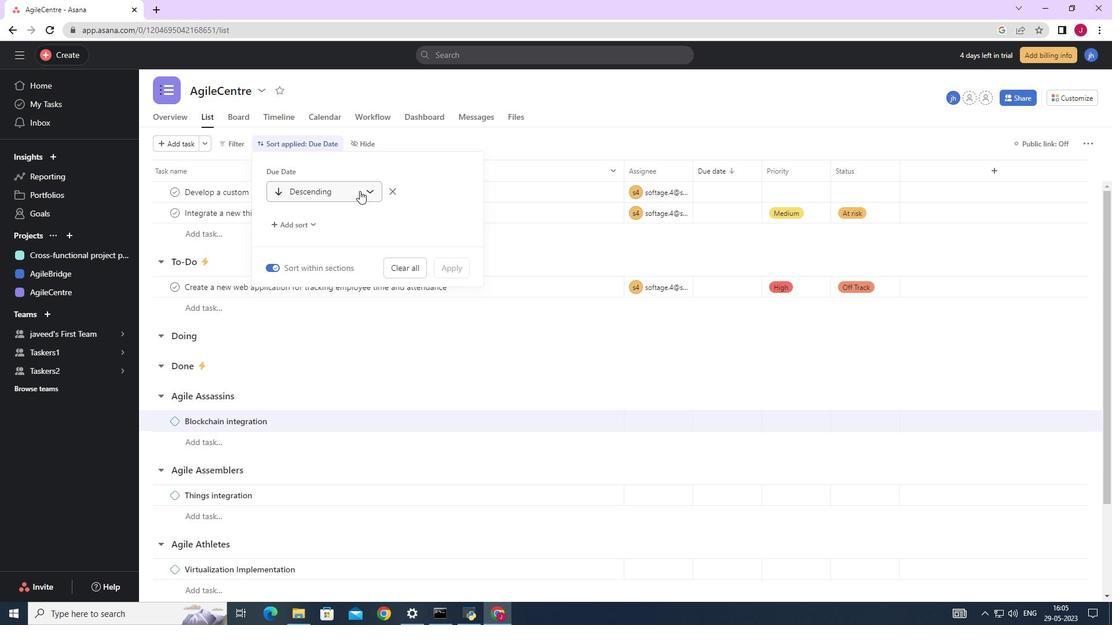 
Action: Mouse pressed left at (359, 190)
Screenshot: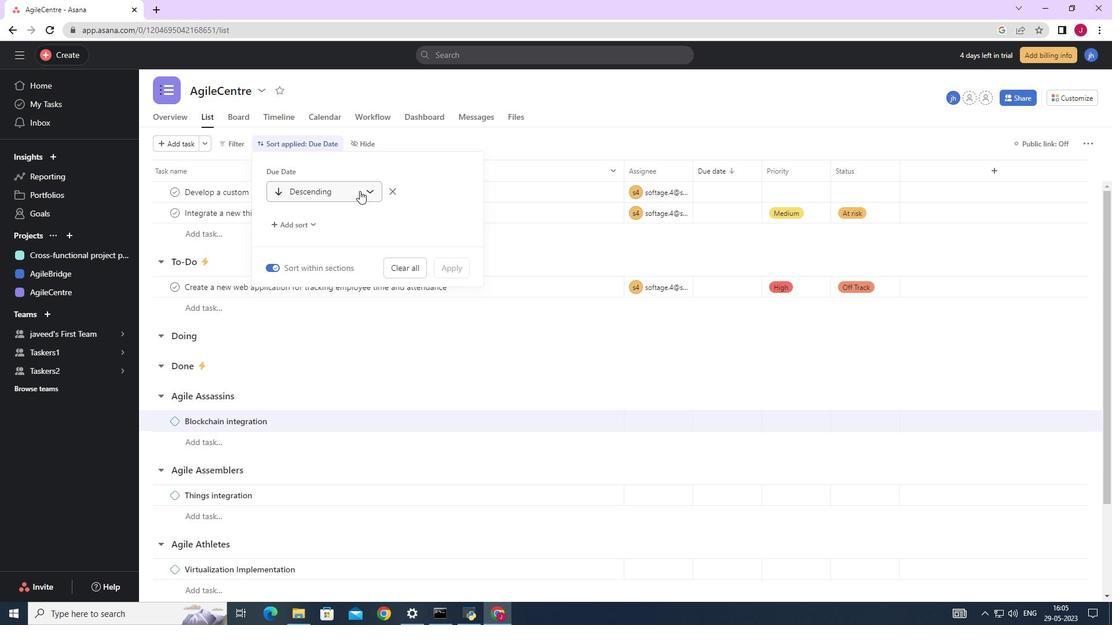 
Action: Mouse moved to (311, 239)
Screenshot: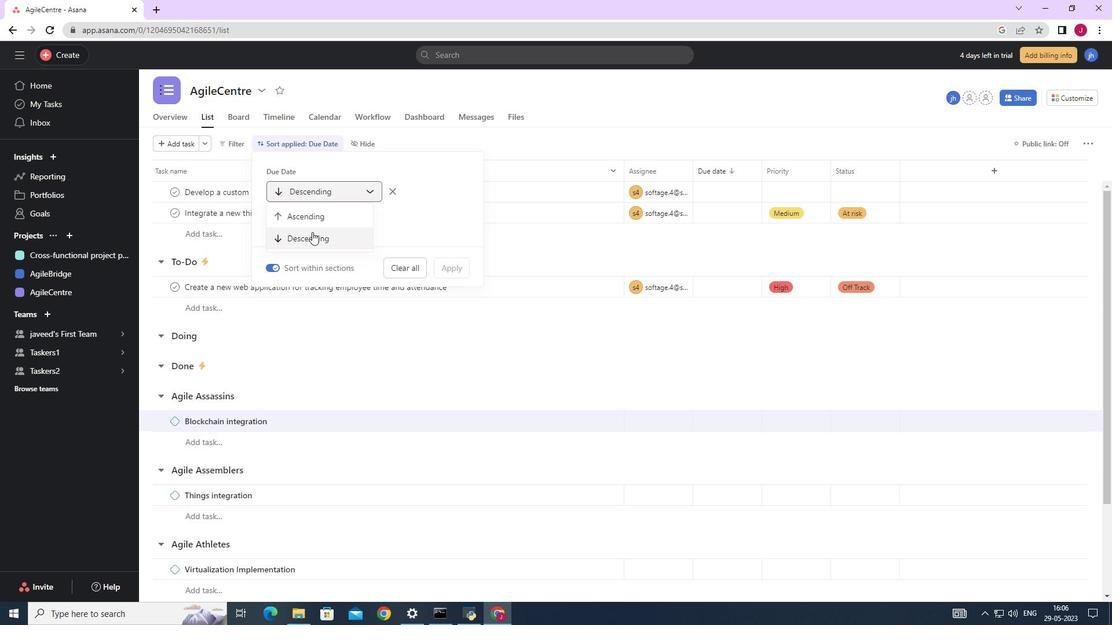 
Action: Mouse pressed left at (311, 239)
Screenshot: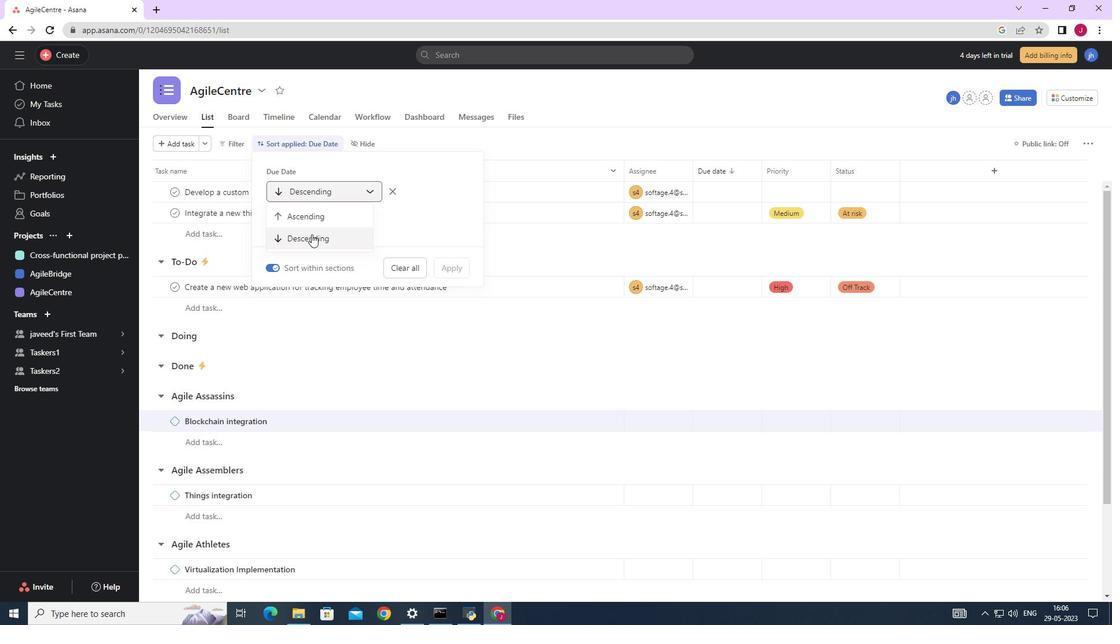 
Action: Mouse moved to (309, 225)
Screenshot: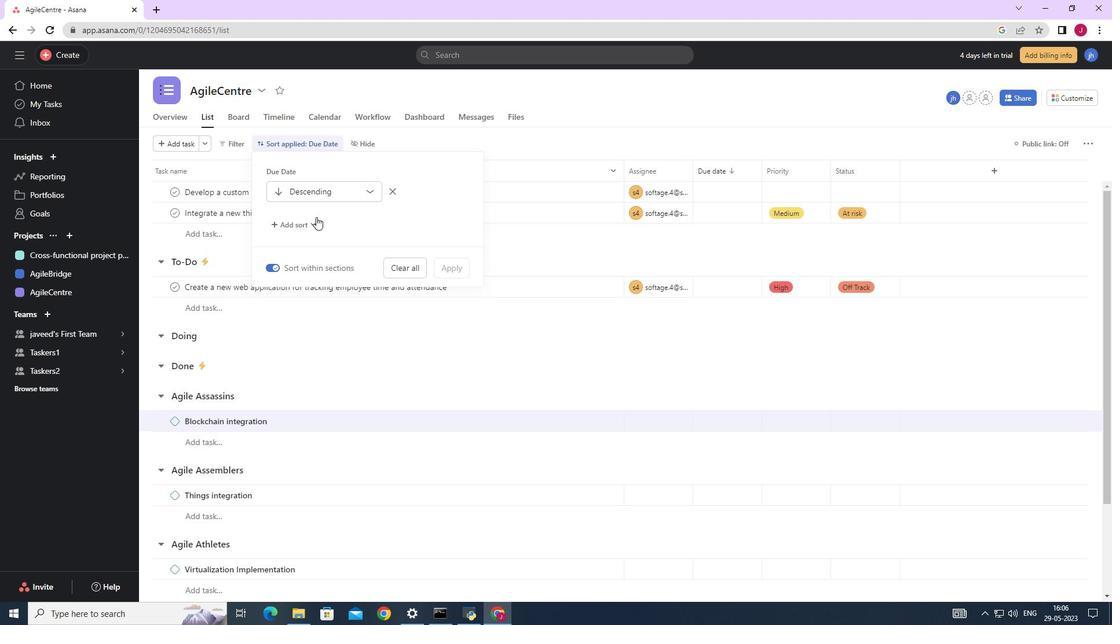 
Action: Mouse pressed left at (309, 225)
Screenshot: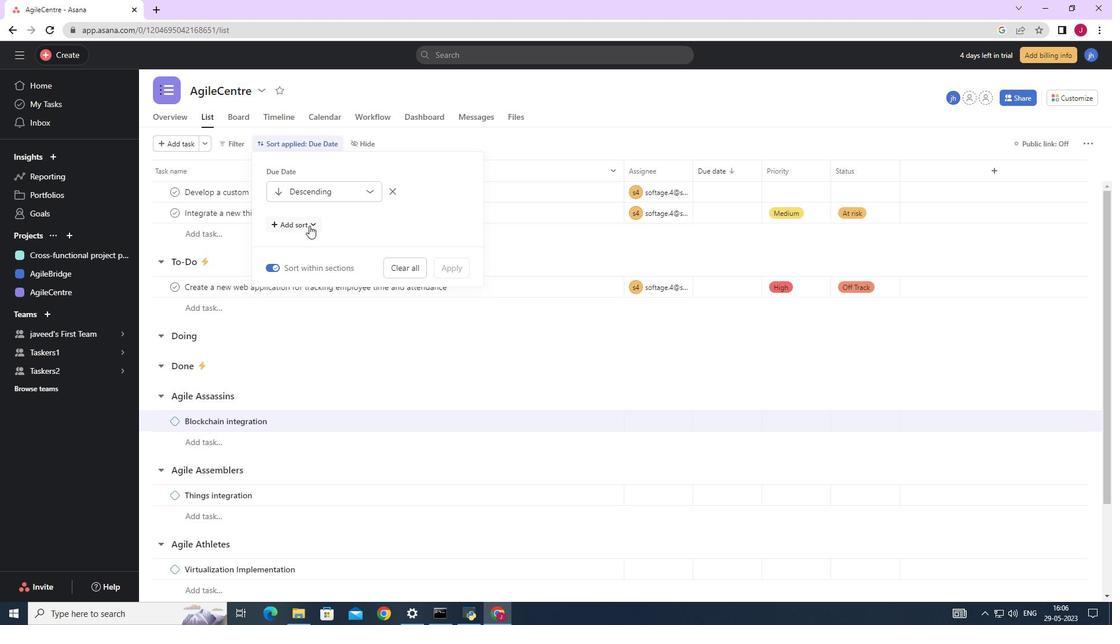 
Action: Mouse moved to (283, 354)
Screenshot: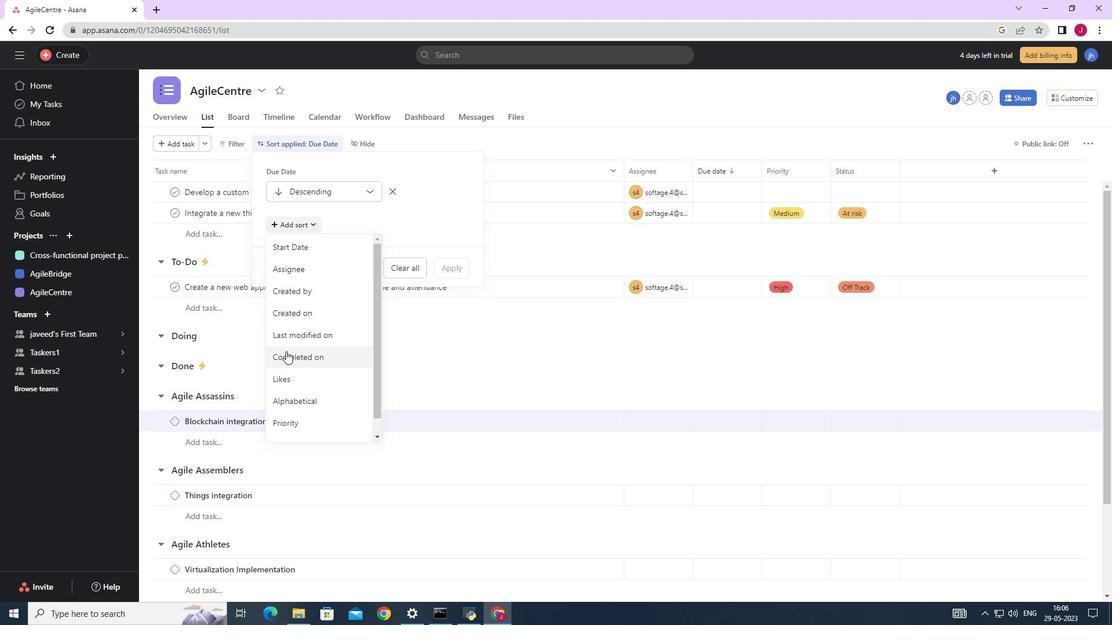
Action: Mouse scrolled (283, 354) with delta (0, 0)
Screenshot: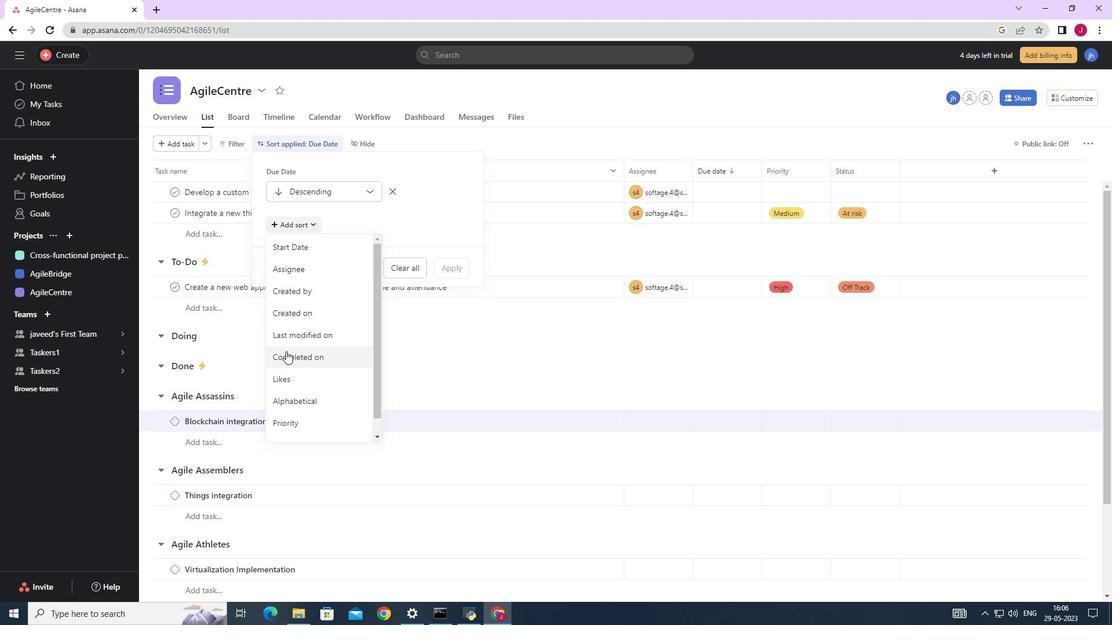 
Action: Mouse scrolled (283, 354) with delta (0, 0)
Screenshot: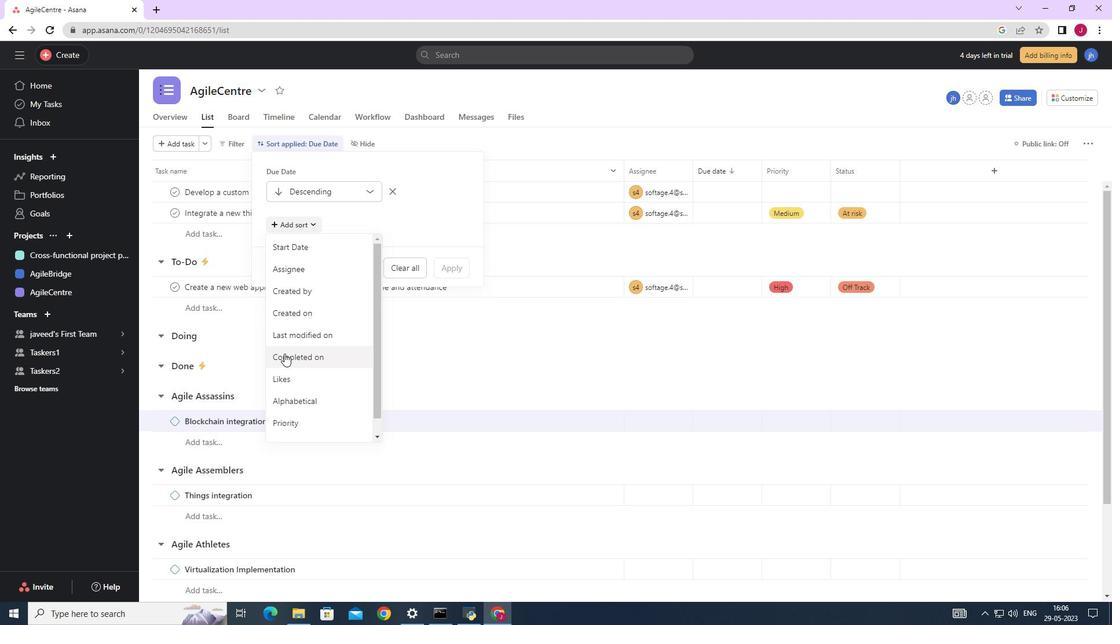 
Action: Mouse scrolled (283, 354) with delta (0, 0)
Screenshot: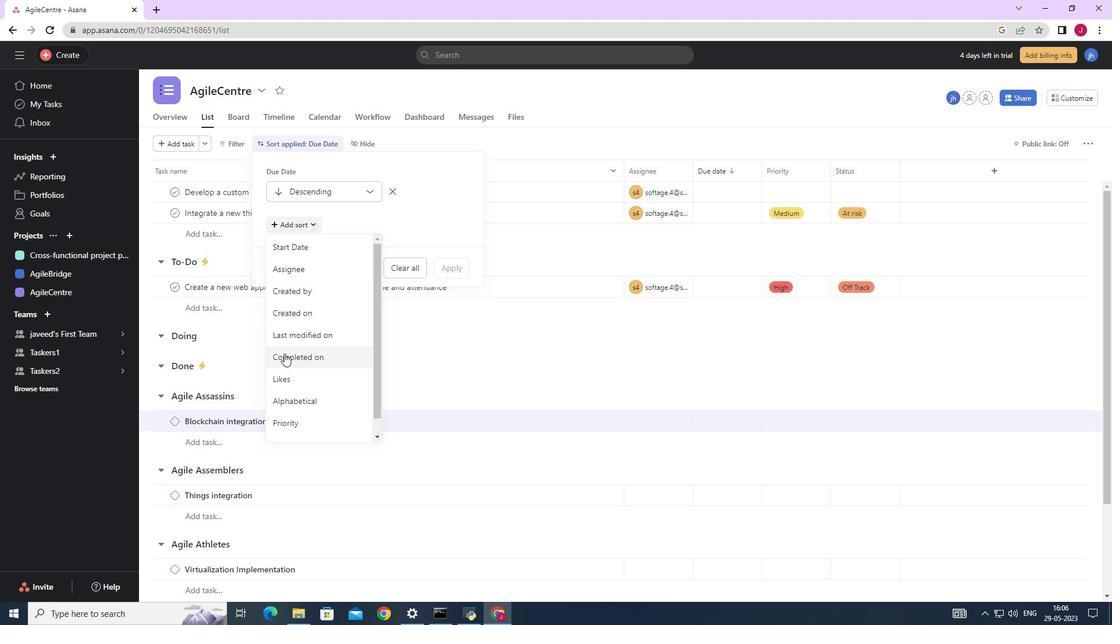 
Action: Mouse scrolled (283, 354) with delta (0, 0)
Screenshot: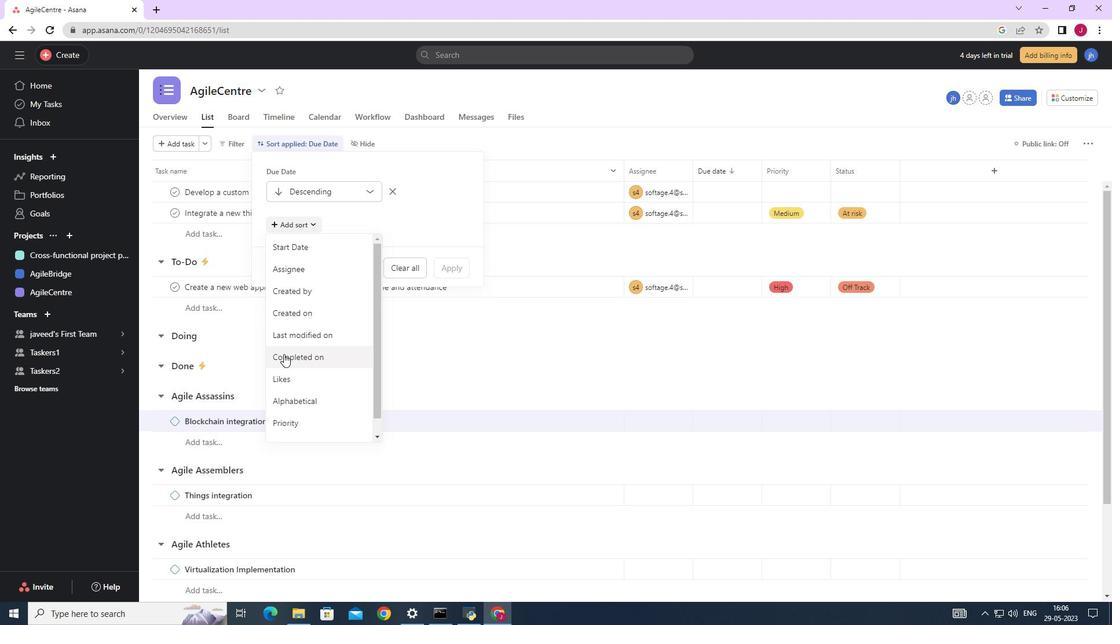 
Action: Mouse moved to (308, 369)
Screenshot: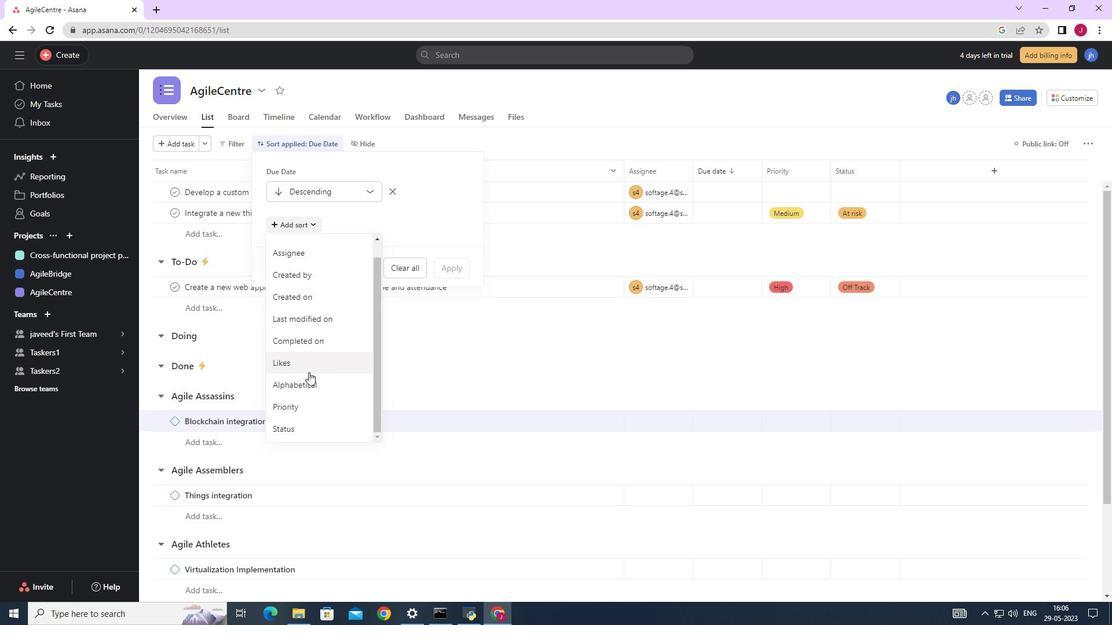 
Action: Mouse scrolled (308, 370) with delta (0, 0)
Screenshot: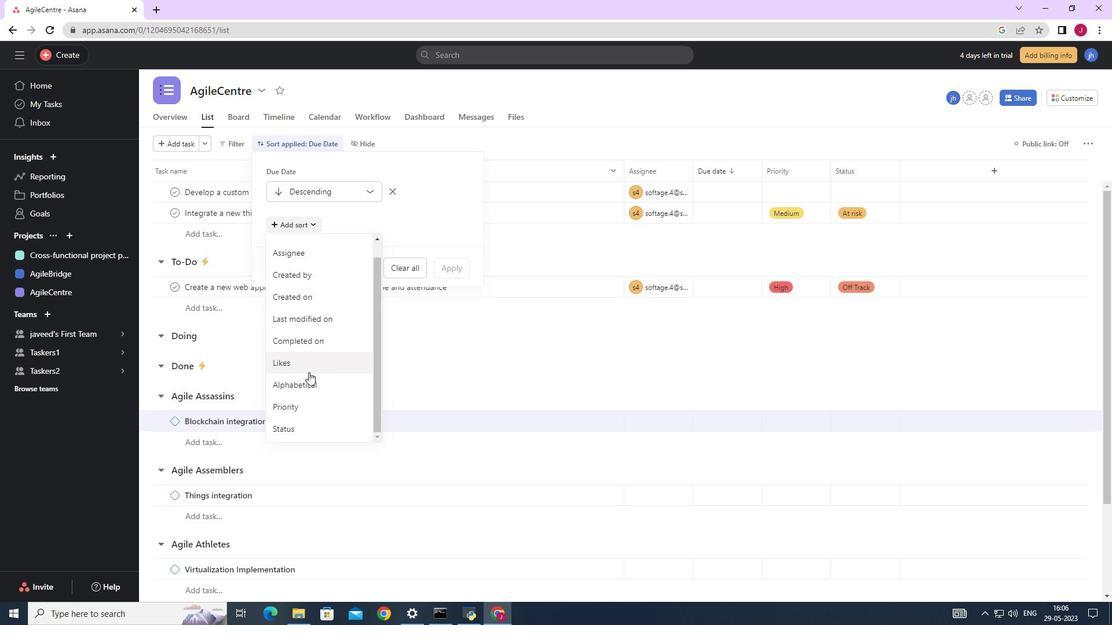 
Action: Mouse moved to (308, 368)
Screenshot: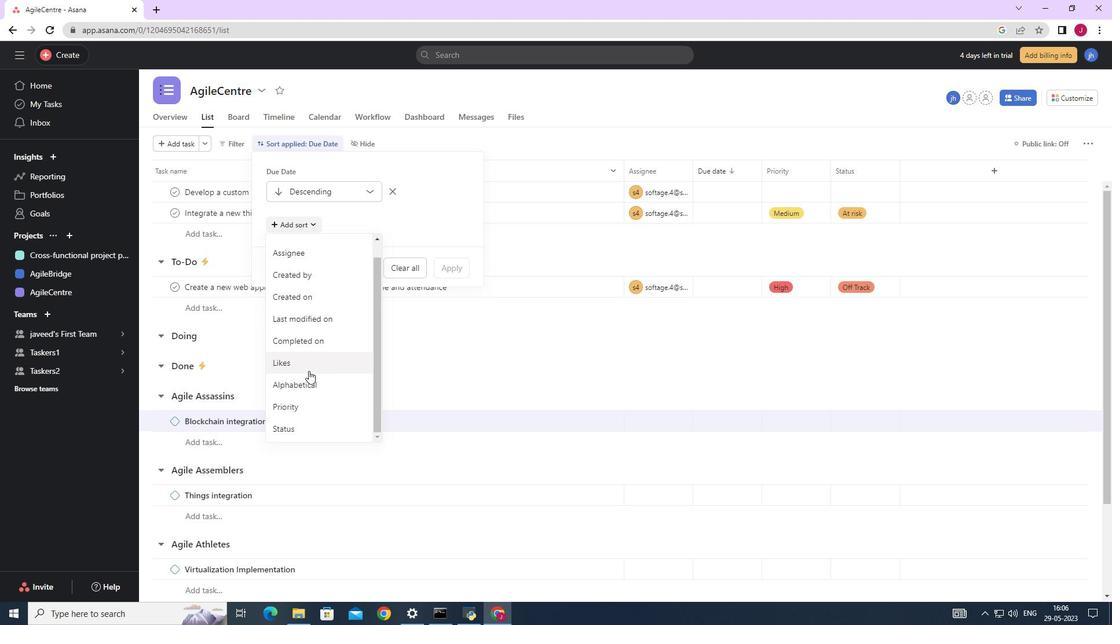 
Action: Mouse scrolled (308, 369) with delta (0, 0)
Screenshot: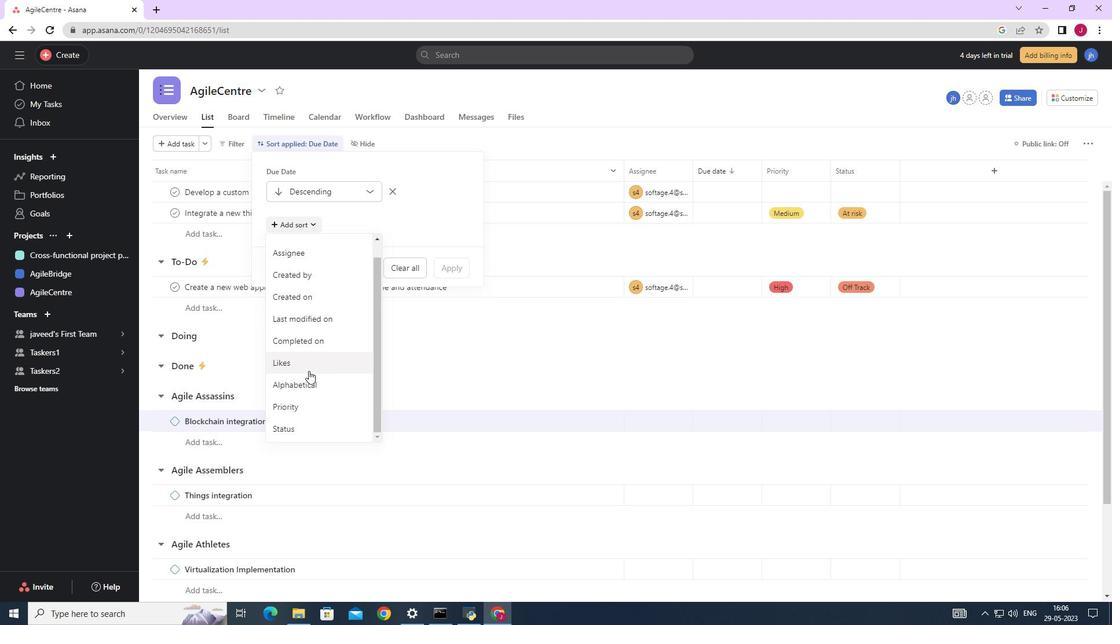 
Action: Mouse scrolled (308, 369) with delta (0, 0)
Screenshot: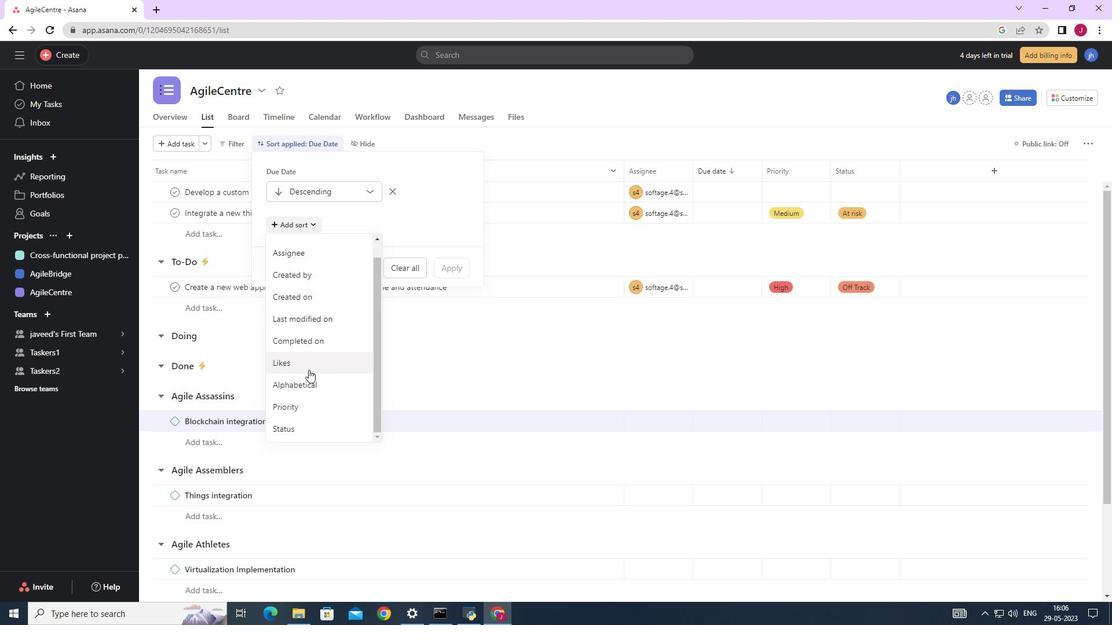 
Action: Mouse moved to (308, 268)
Screenshot: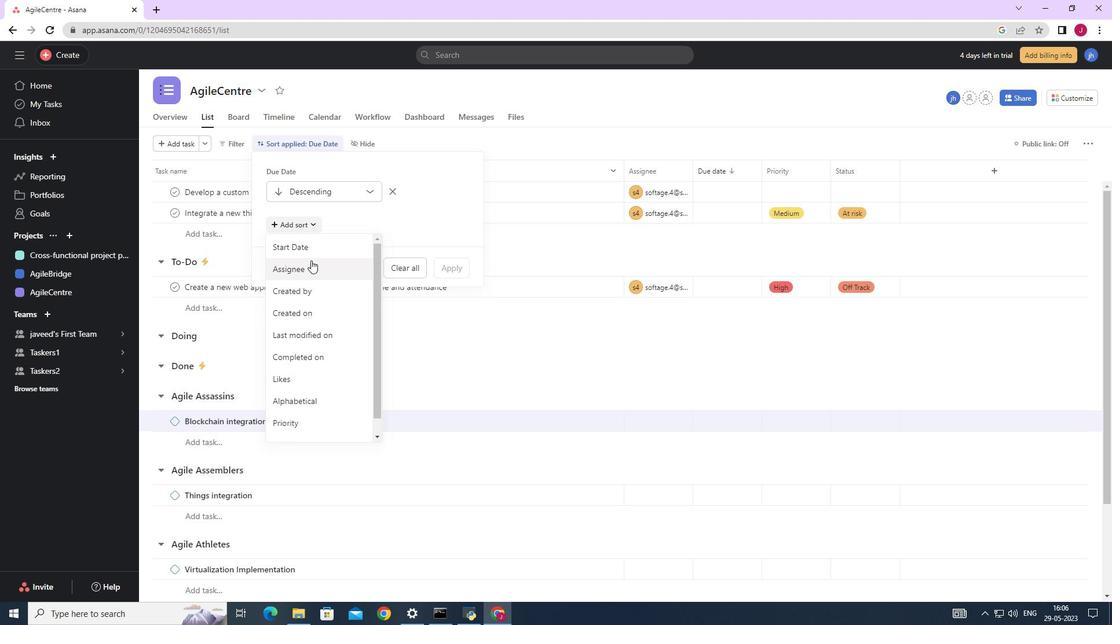 
Action: Mouse pressed left at (308, 268)
Screenshot: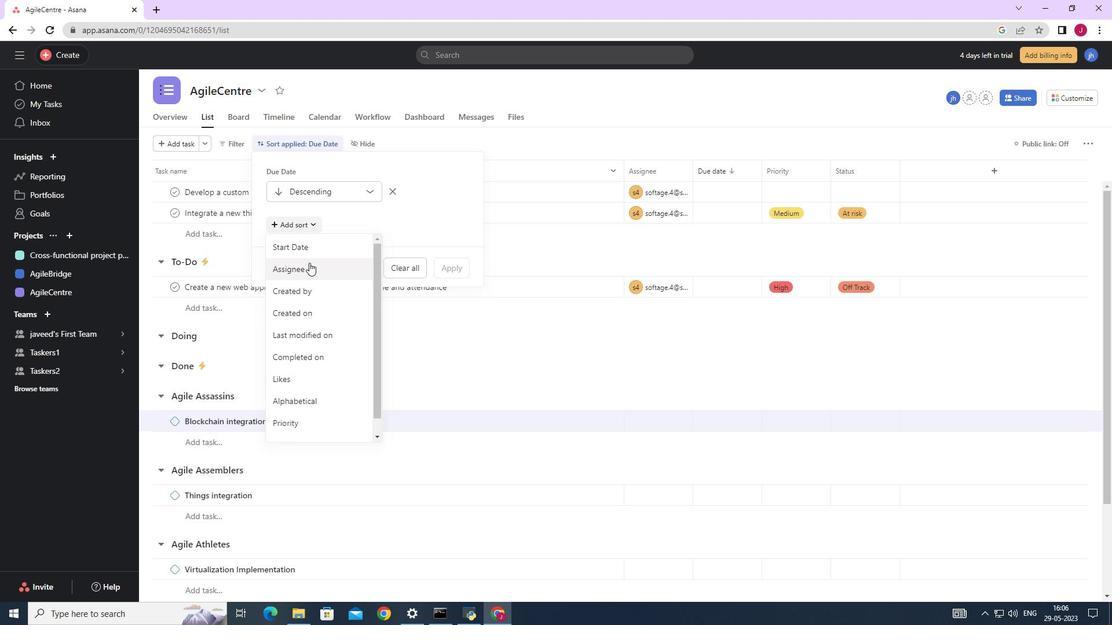 
Action: Mouse moved to (455, 319)
Screenshot: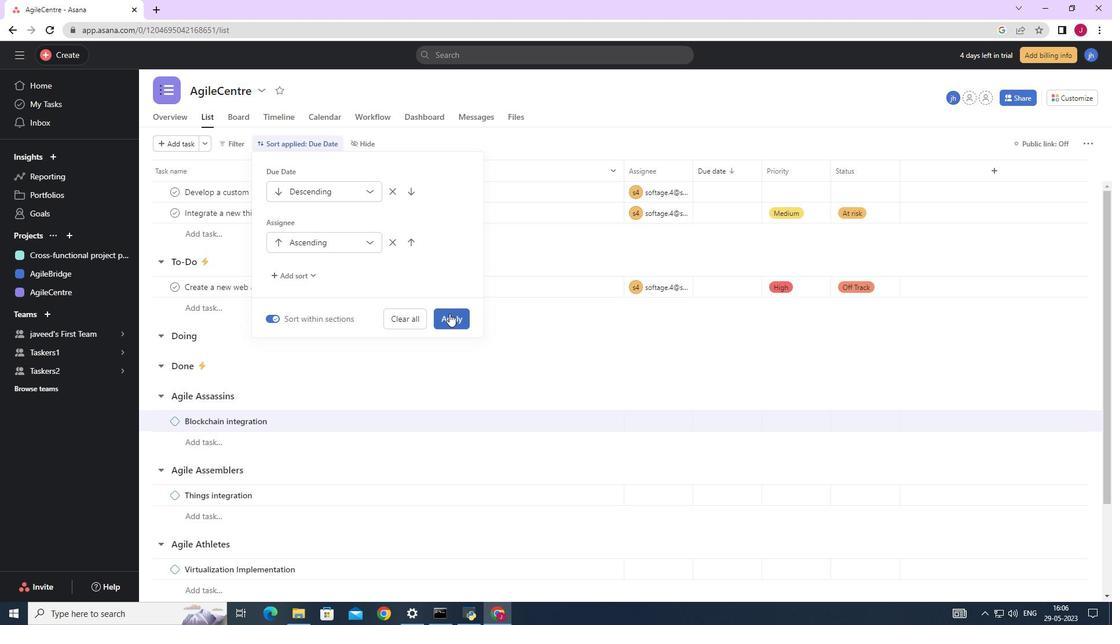 
Action: Mouse pressed left at (455, 319)
Screenshot: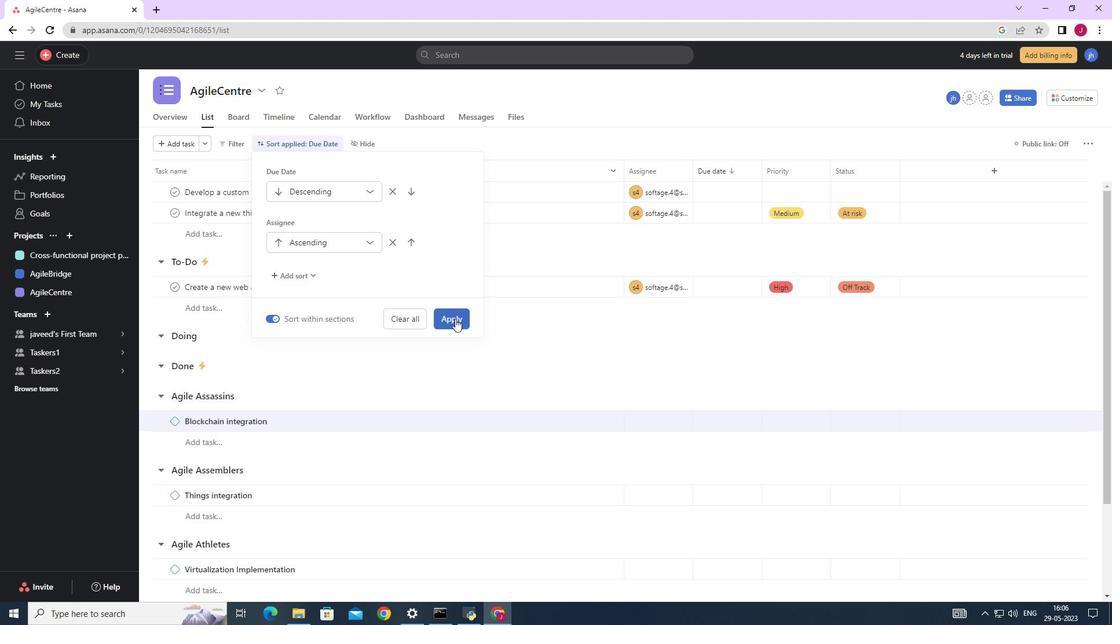 
Action: Mouse moved to (444, 360)
Screenshot: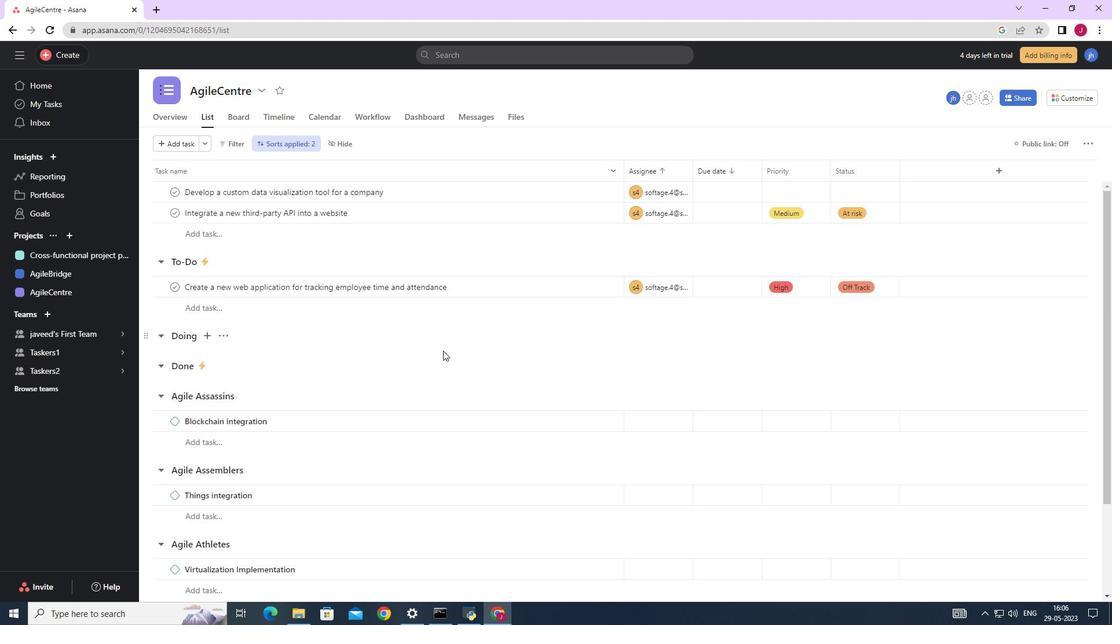 
